 Task: Create in the project AgileDive and in the Backlog issue 'Create a new online platform for online personal finance courses with advanced budgeting and financial planning features' a child issue 'Big data model interpretability and transparency testing and reporting', and assign it to team member softage.4@softage.net. Create in the project AgileDive and in the Backlog issue 'Implement a new cloud-based contract management system for a company with advanced contract creation and tracking features' a child issue 'Kubernetes cluster network security remediation', and assign it to team member softage.1@softage.net
Action: Mouse scrolled (549, 768) with delta (0, 0)
Screenshot: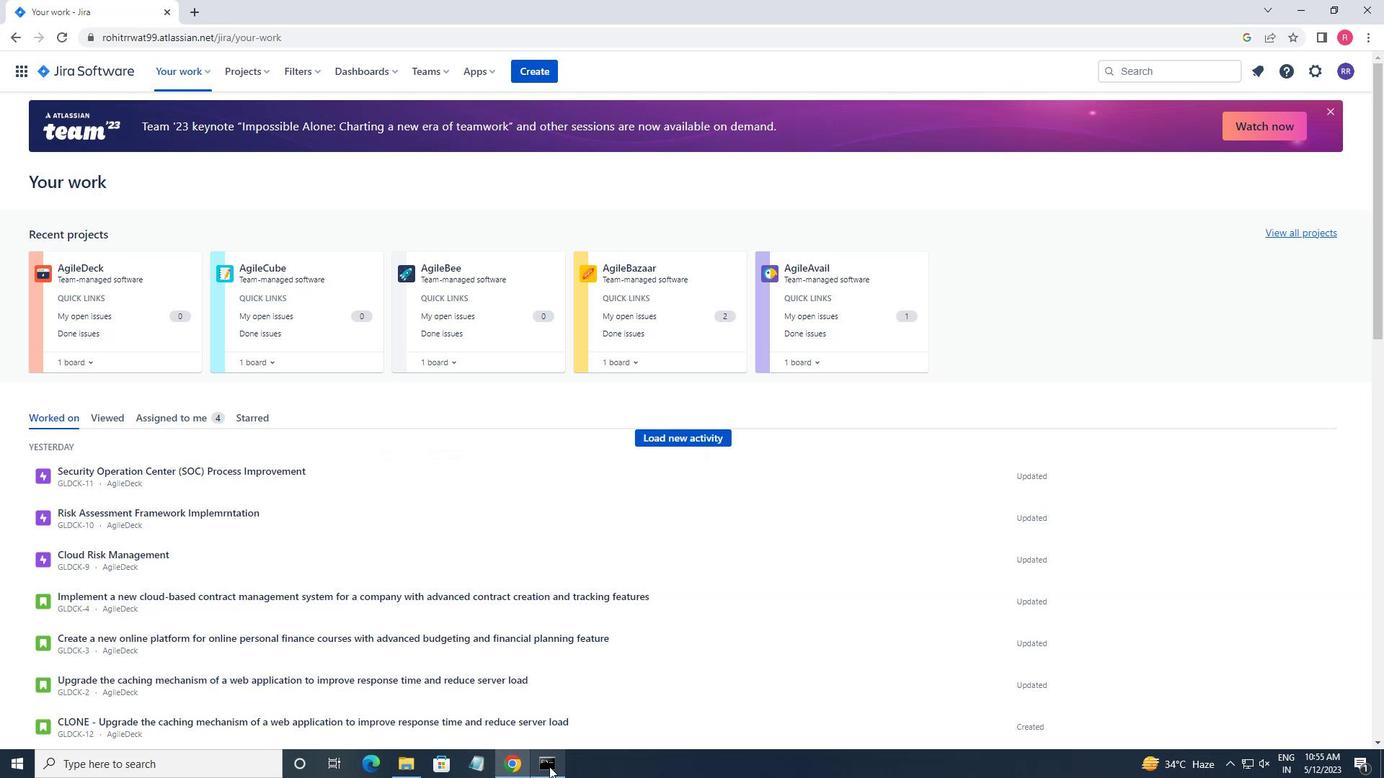 
Action: Mouse moved to (256, 75)
Screenshot: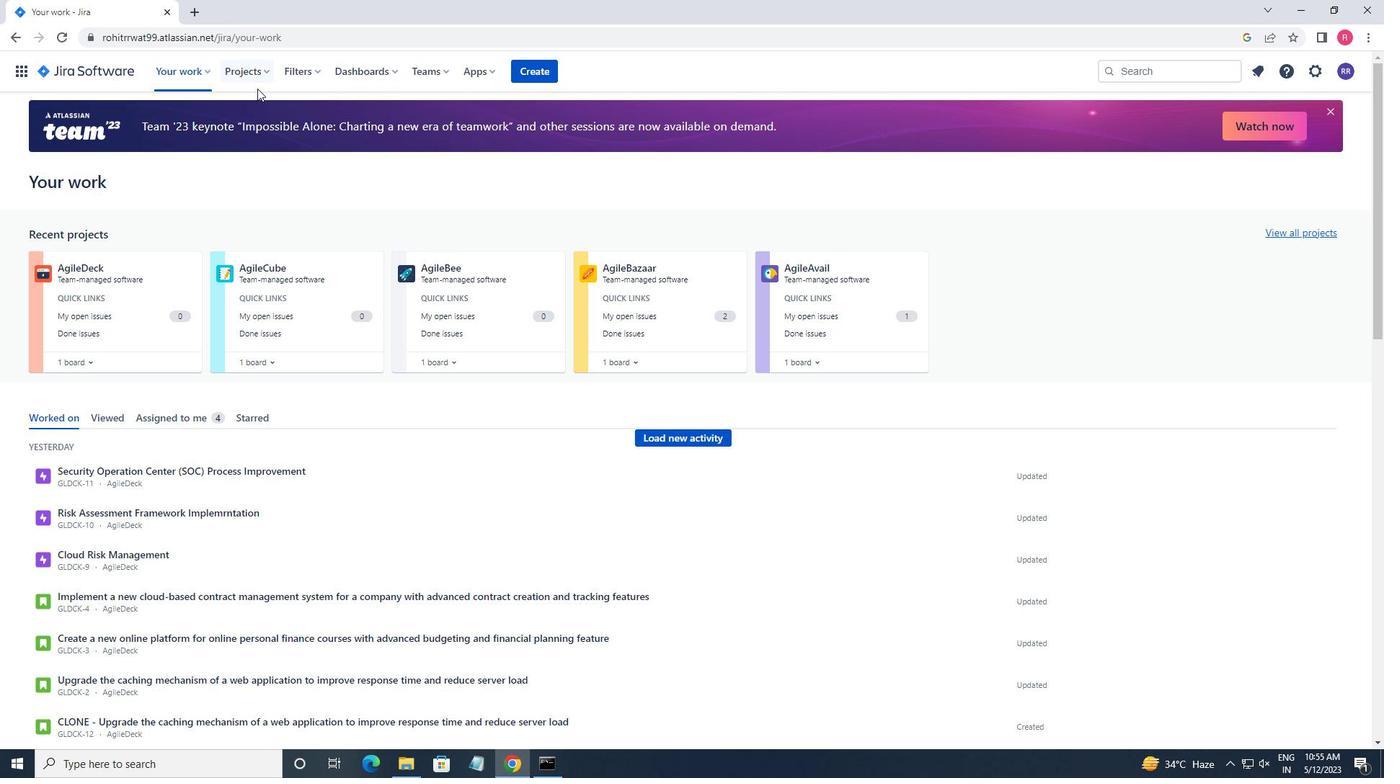 
Action: Mouse pressed left at (256, 75)
Screenshot: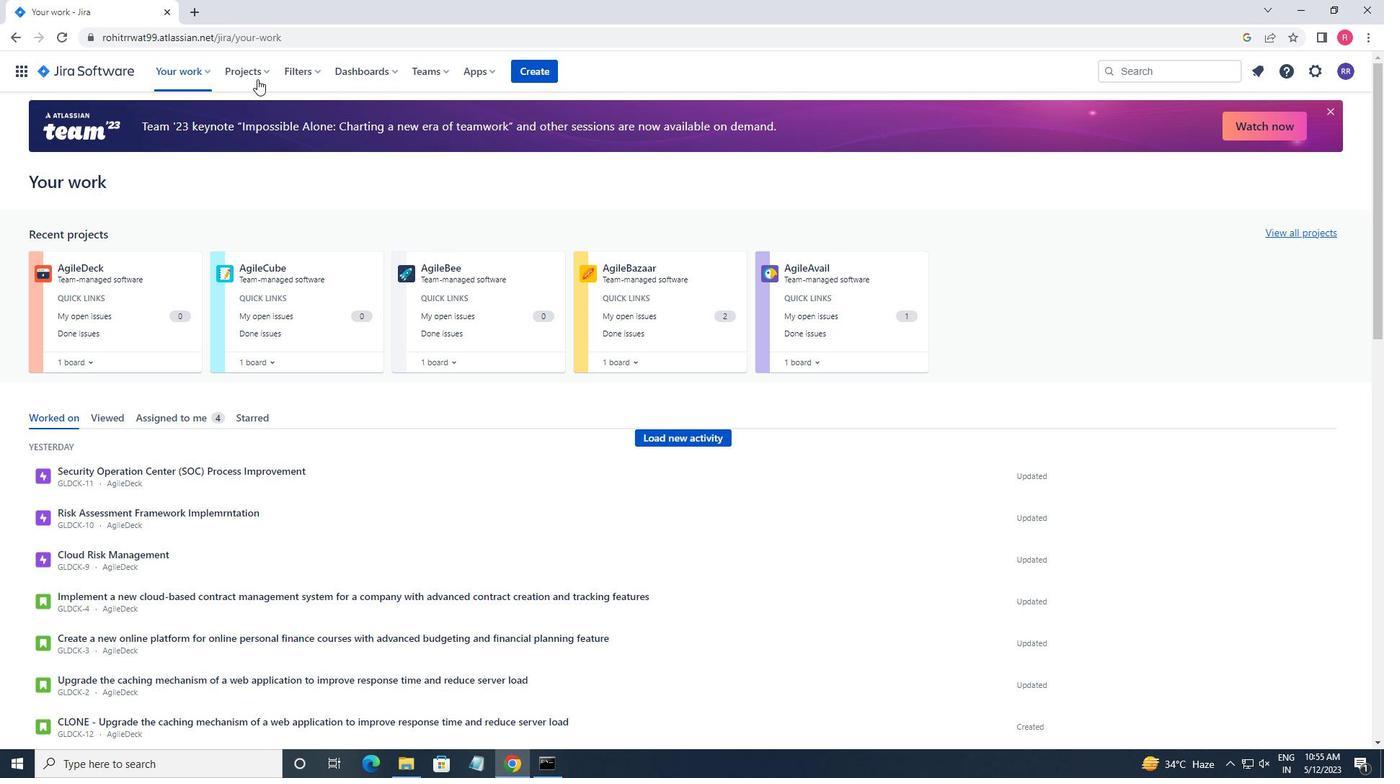 
Action: Mouse moved to (275, 142)
Screenshot: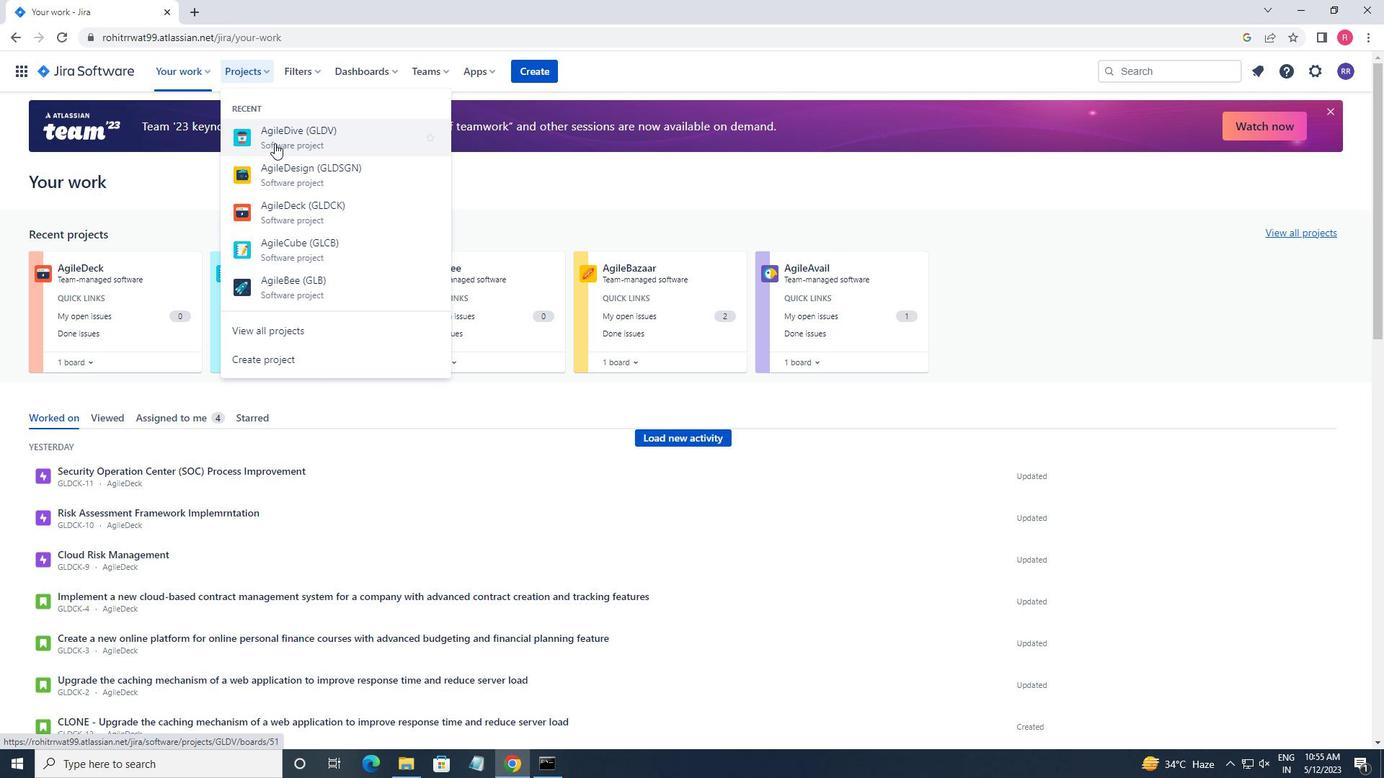 
Action: Mouse pressed left at (275, 142)
Screenshot: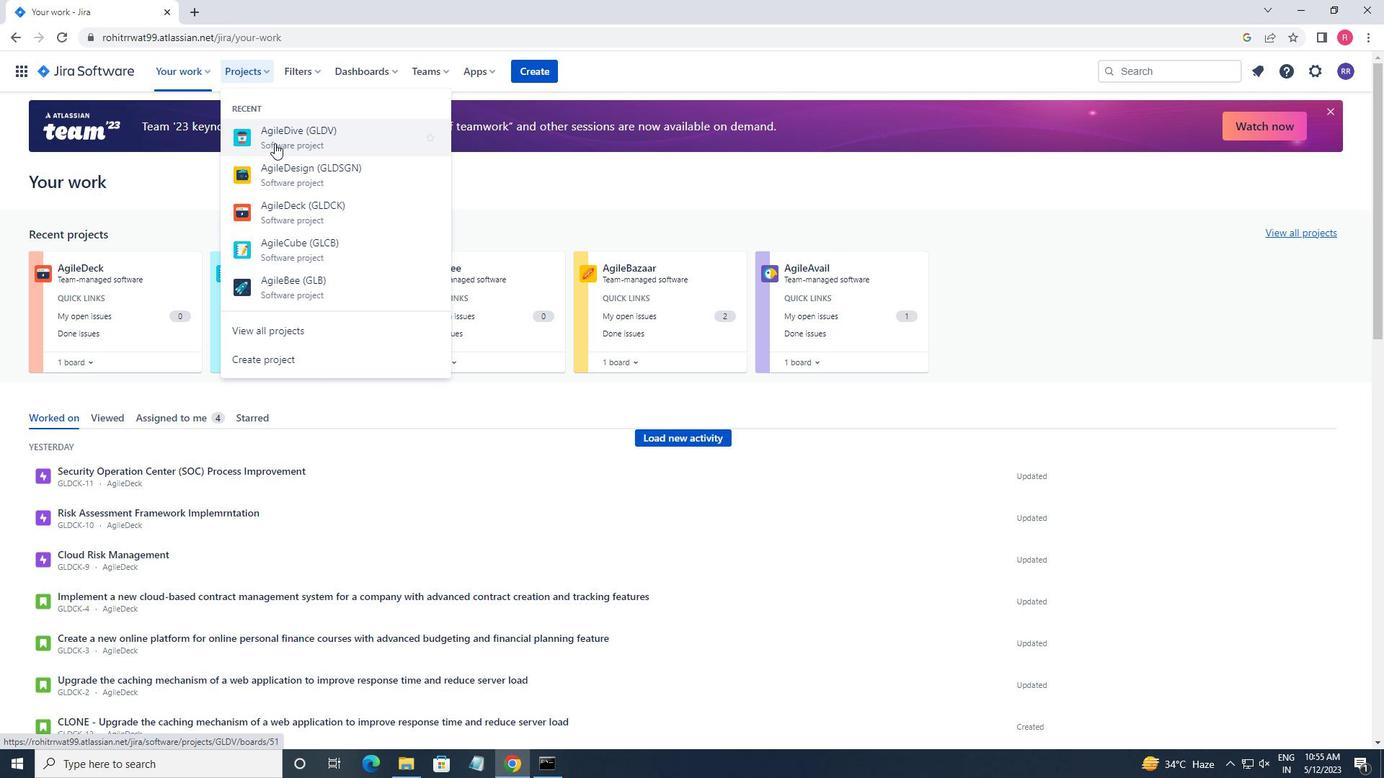 
Action: Mouse moved to (95, 222)
Screenshot: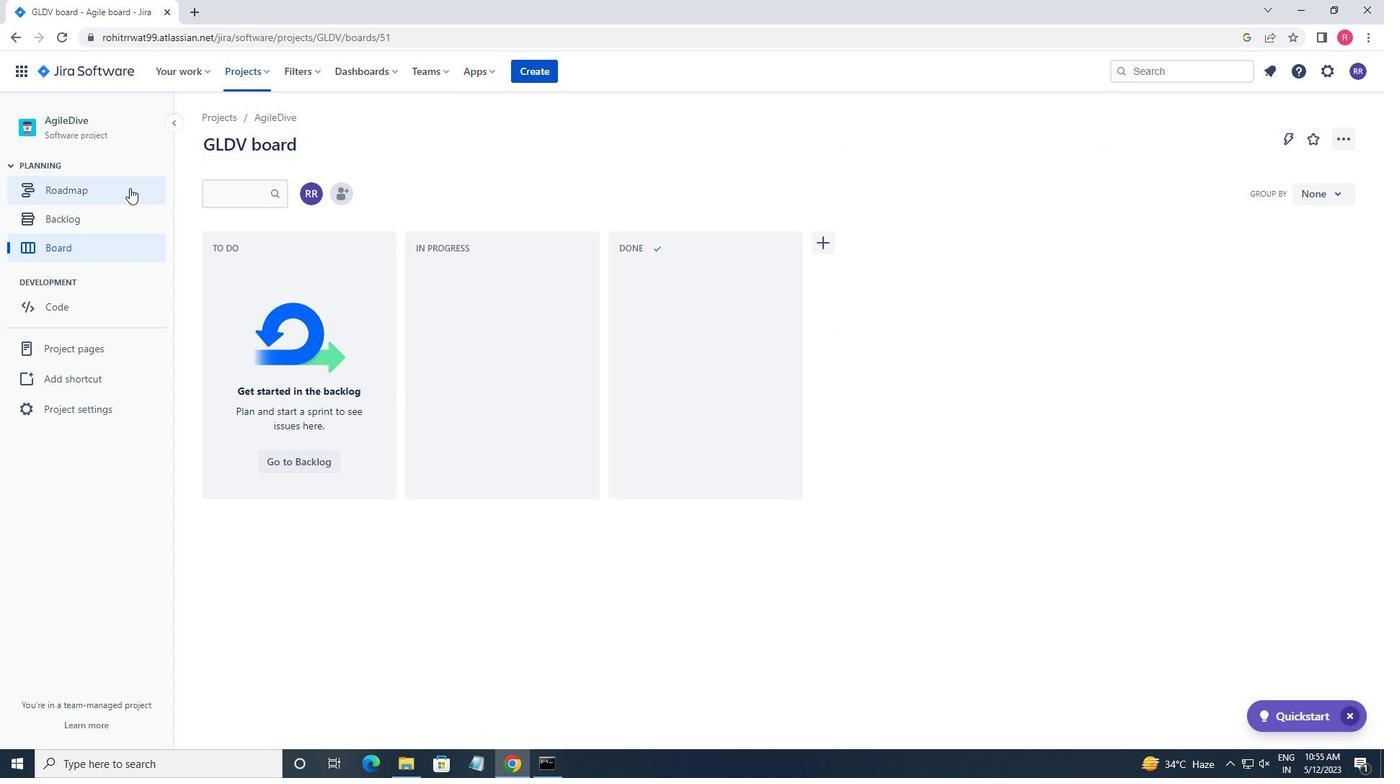 
Action: Mouse pressed left at (95, 222)
Screenshot: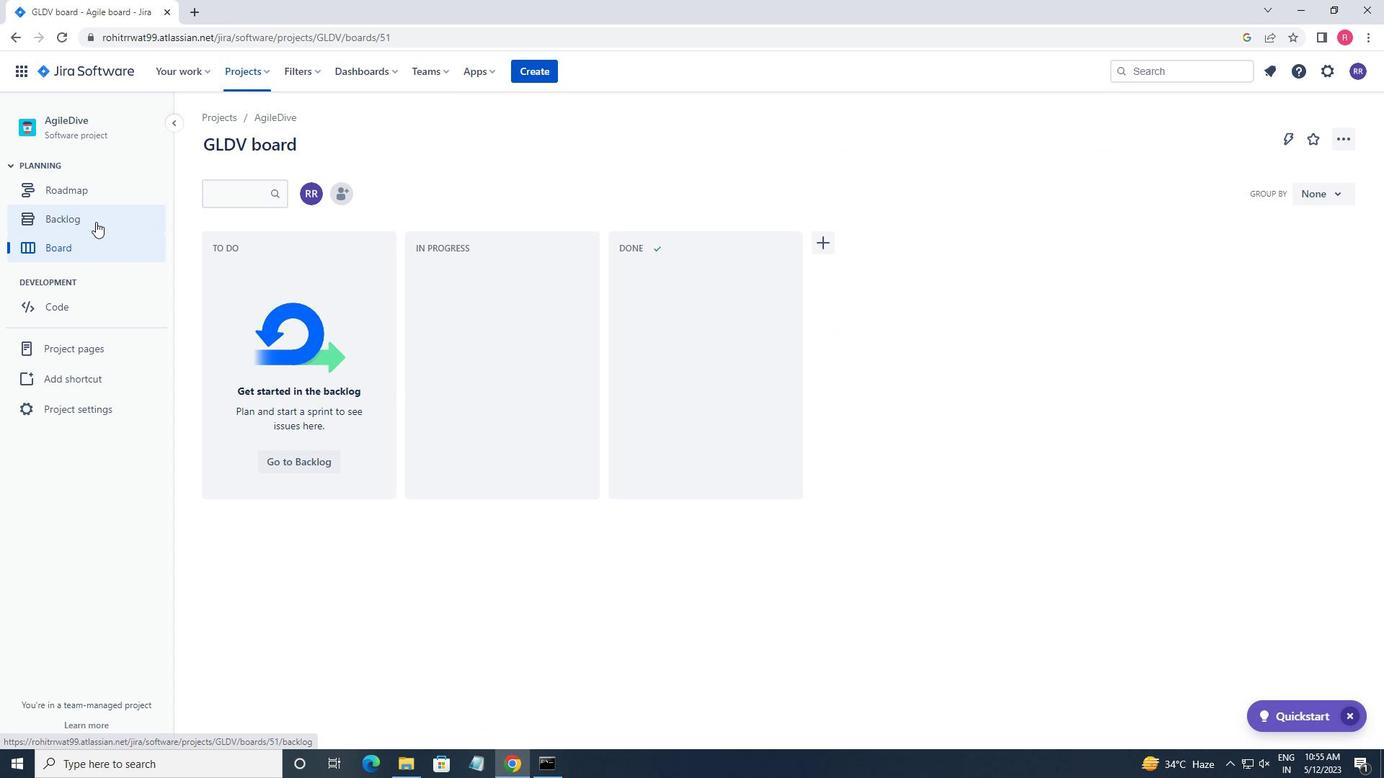 
Action: Mouse moved to (591, 450)
Screenshot: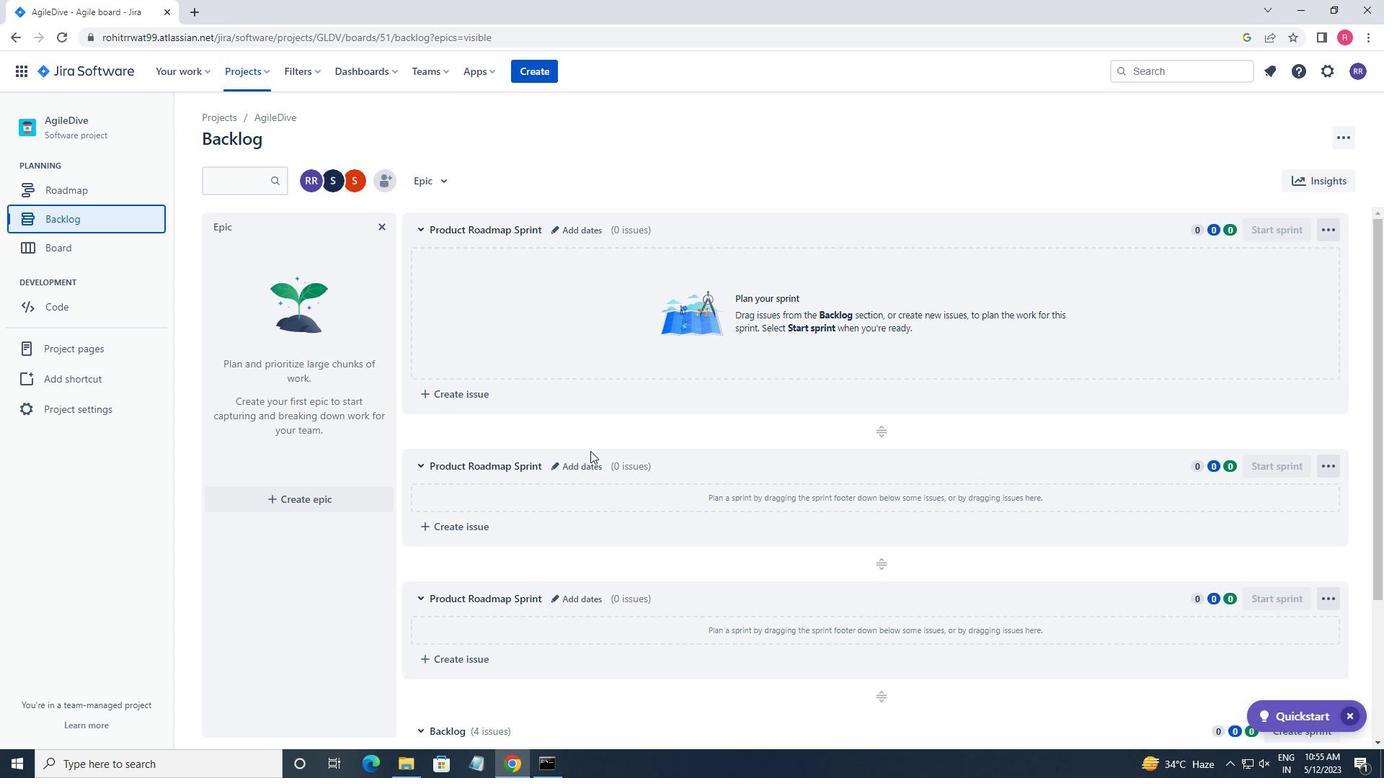 
Action: Mouse scrolled (591, 450) with delta (0, 0)
Screenshot: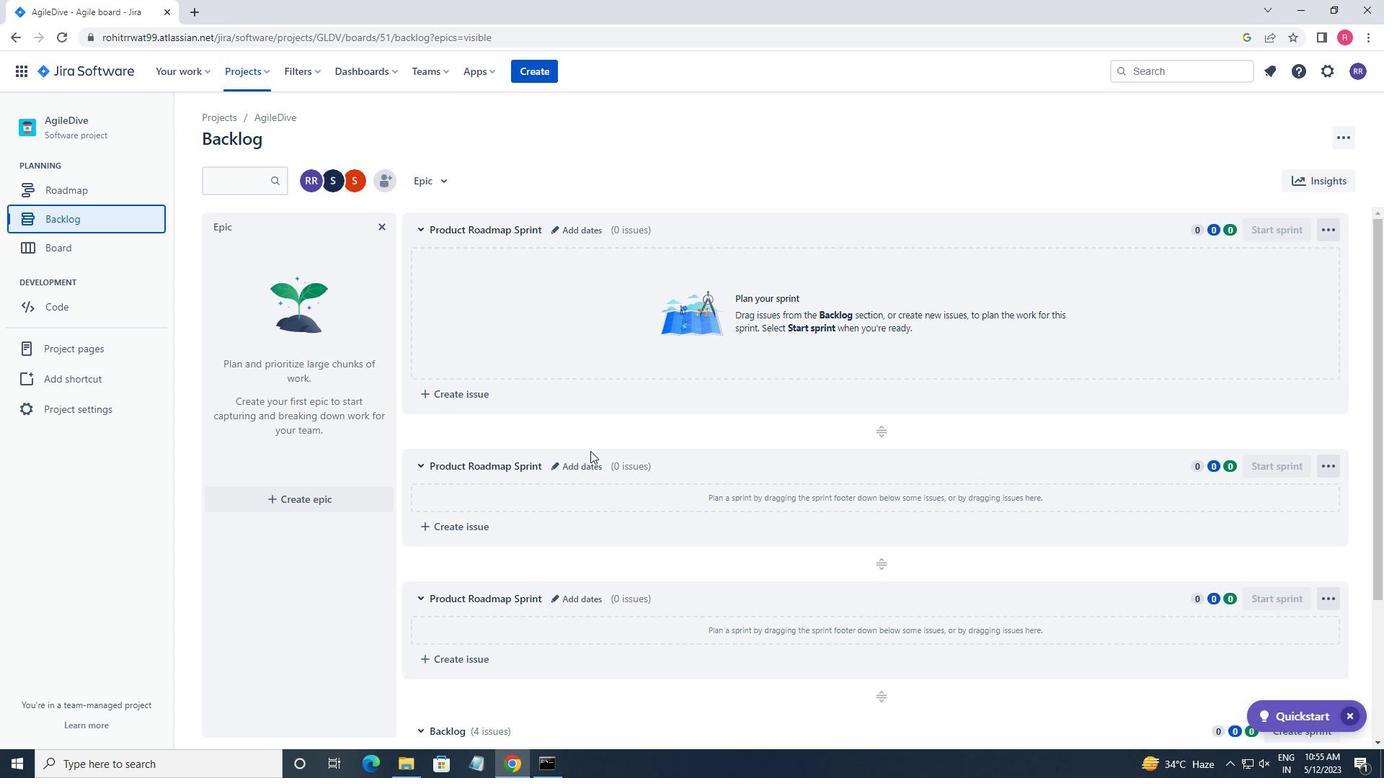 
Action: Mouse scrolled (591, 450) with delta (0, 0)
Screenshot: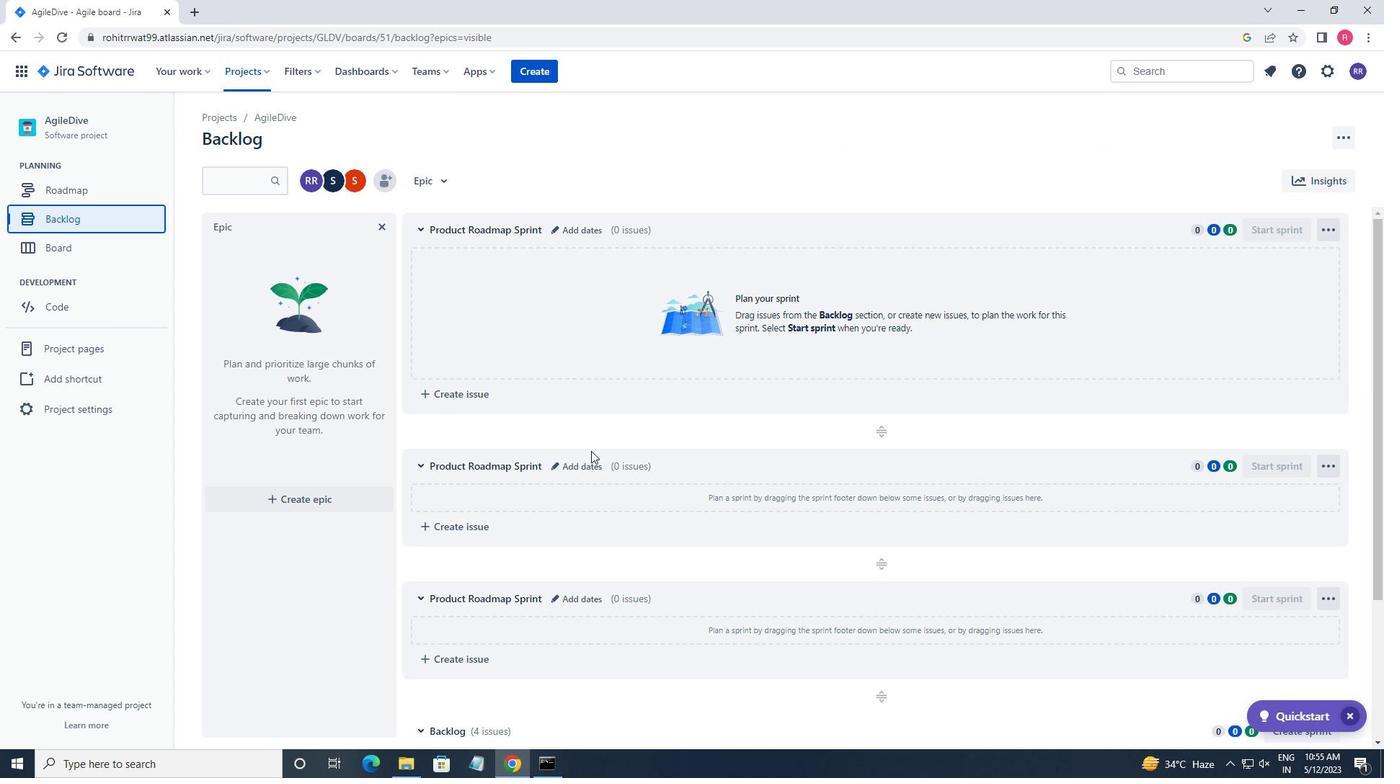 
Action: Mouse scrolled (591, 450) with delta (0, 0)
Screenshot: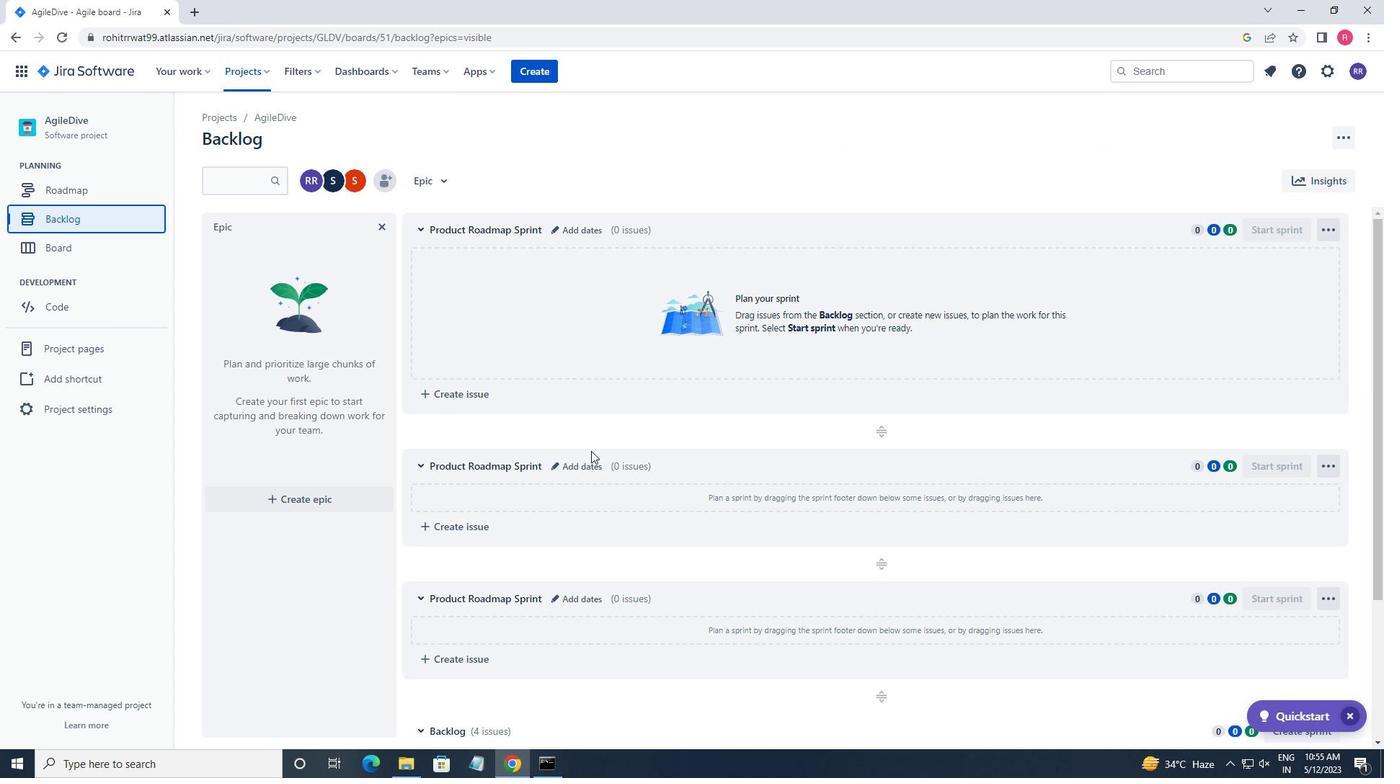 
Action: Mouse scrolled (591, 450) with delta (0, 0)
Screenshot: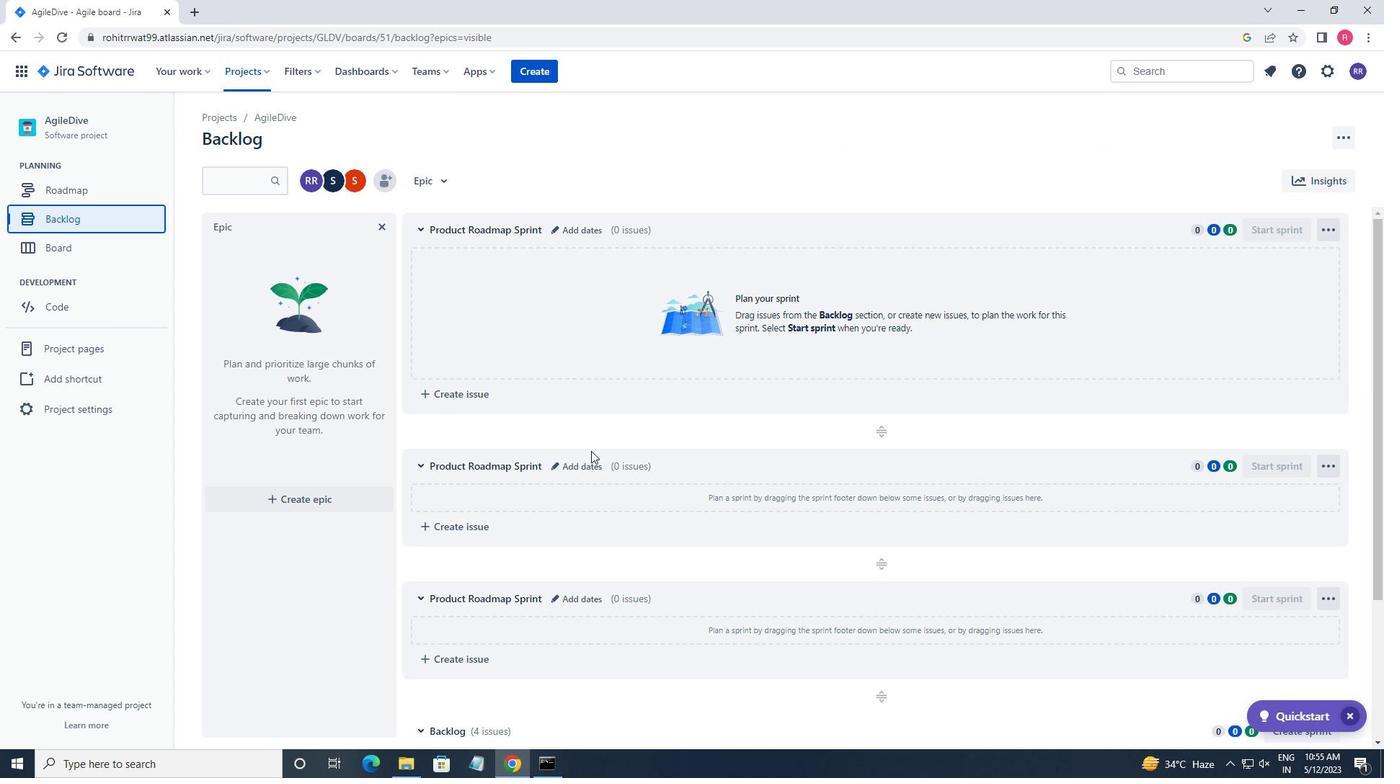
Action: Mouse scrolled (591, 450) with delta (0, 0)
Screenshot: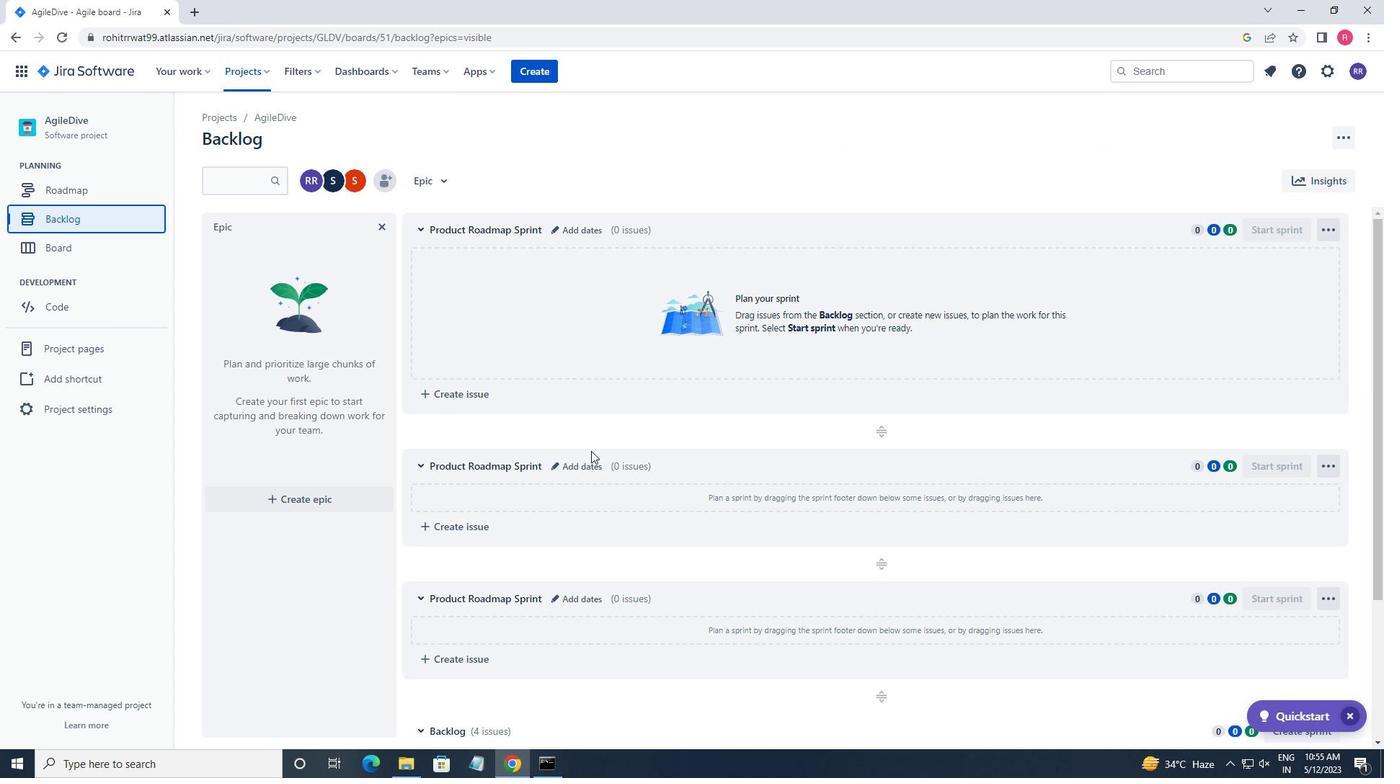 
Action: Mouse scrolled (591, 450) with delta (0, 0)
Screenshot: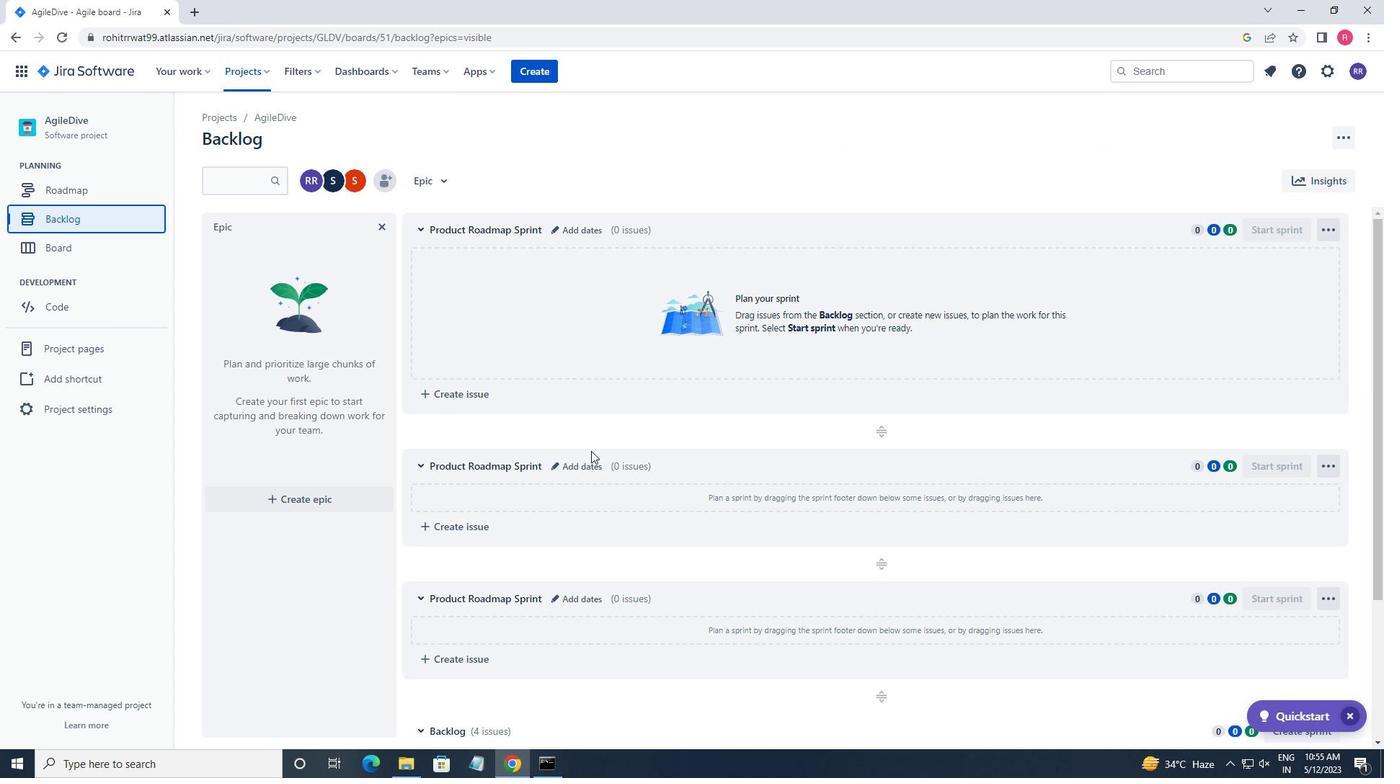 
Action: Mouse moved to (592, 450)
Screenshot: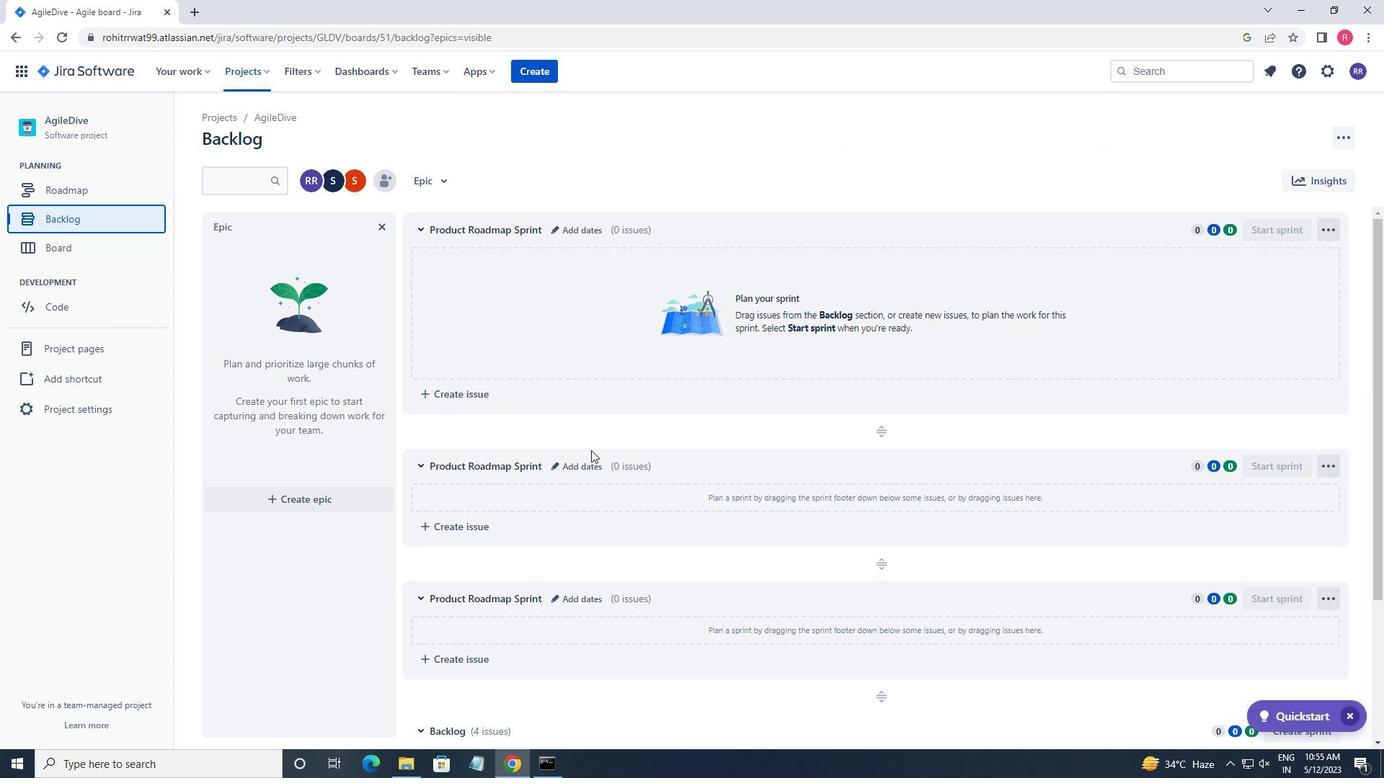 
Action: Mouse scrolled (592, 450) with delta (0, 0)
Screenshot: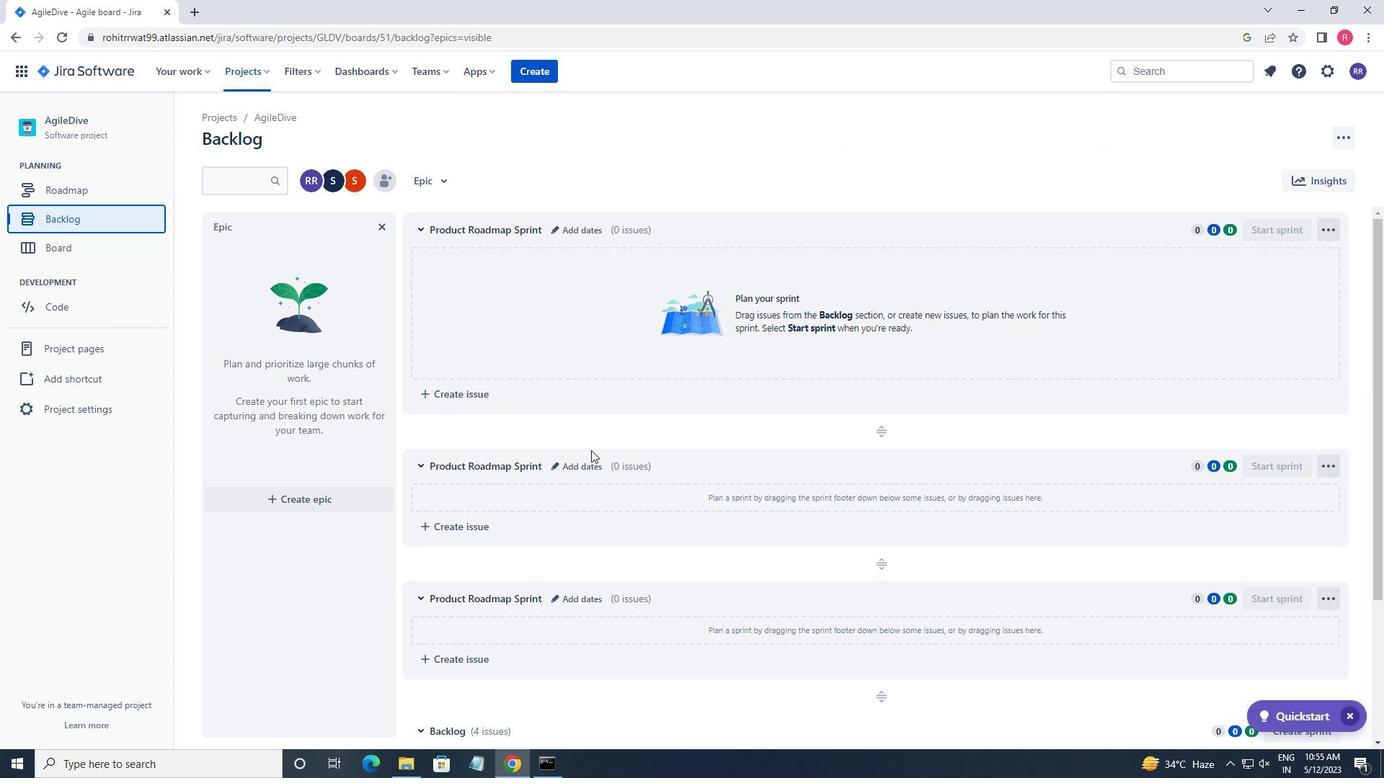 
Action: Mouse moved to (1115, 569)
Screenshot: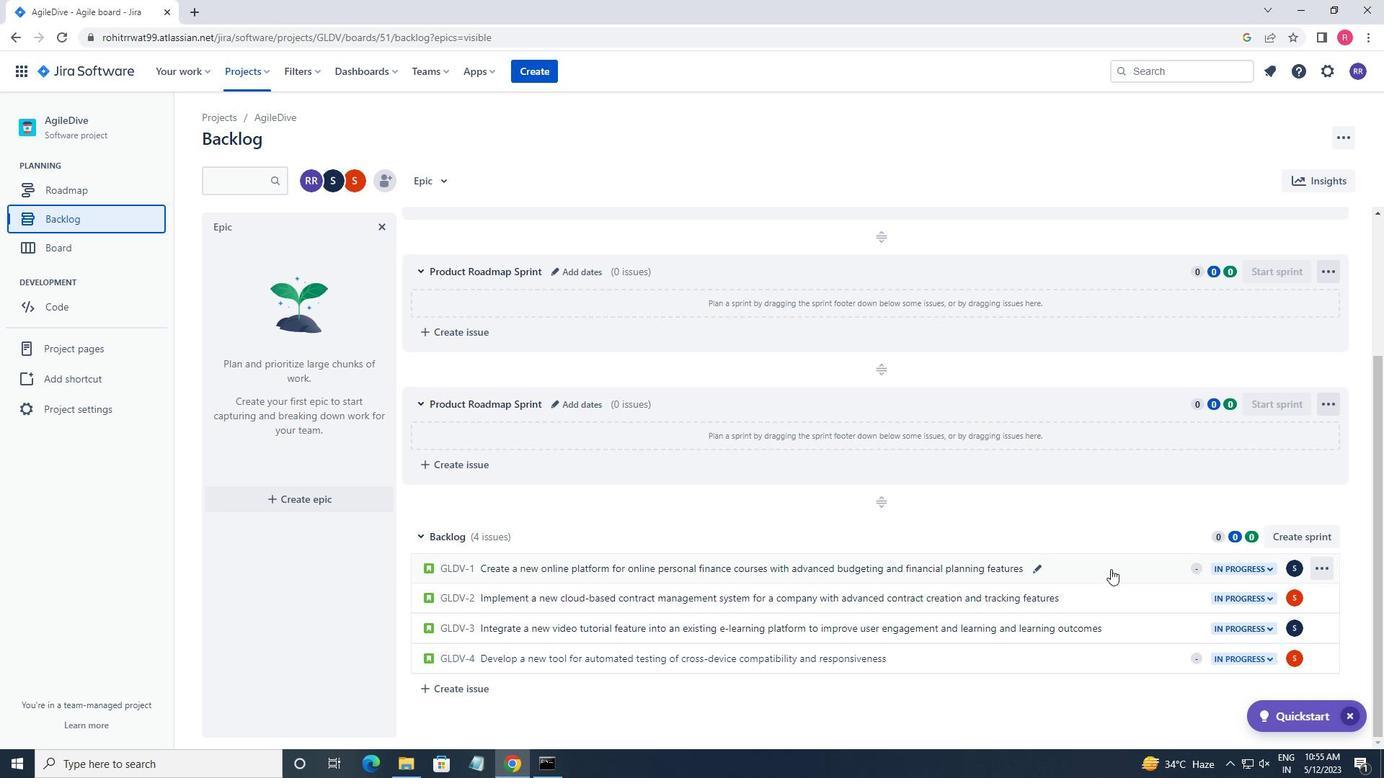 
Action: Mouse pressed left at (1115, 569)
Screenshot: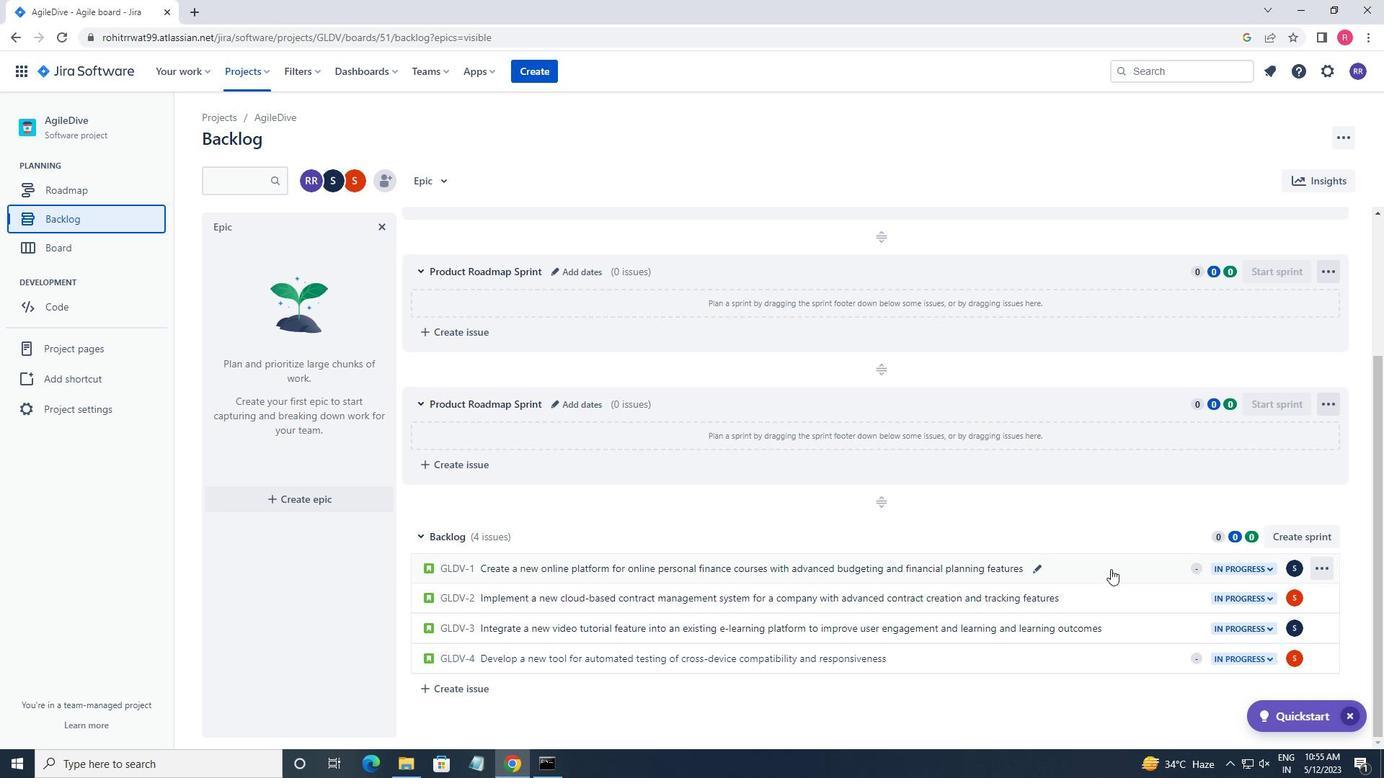 
Action: Mouse moved to (1133, 346)
Screenshot: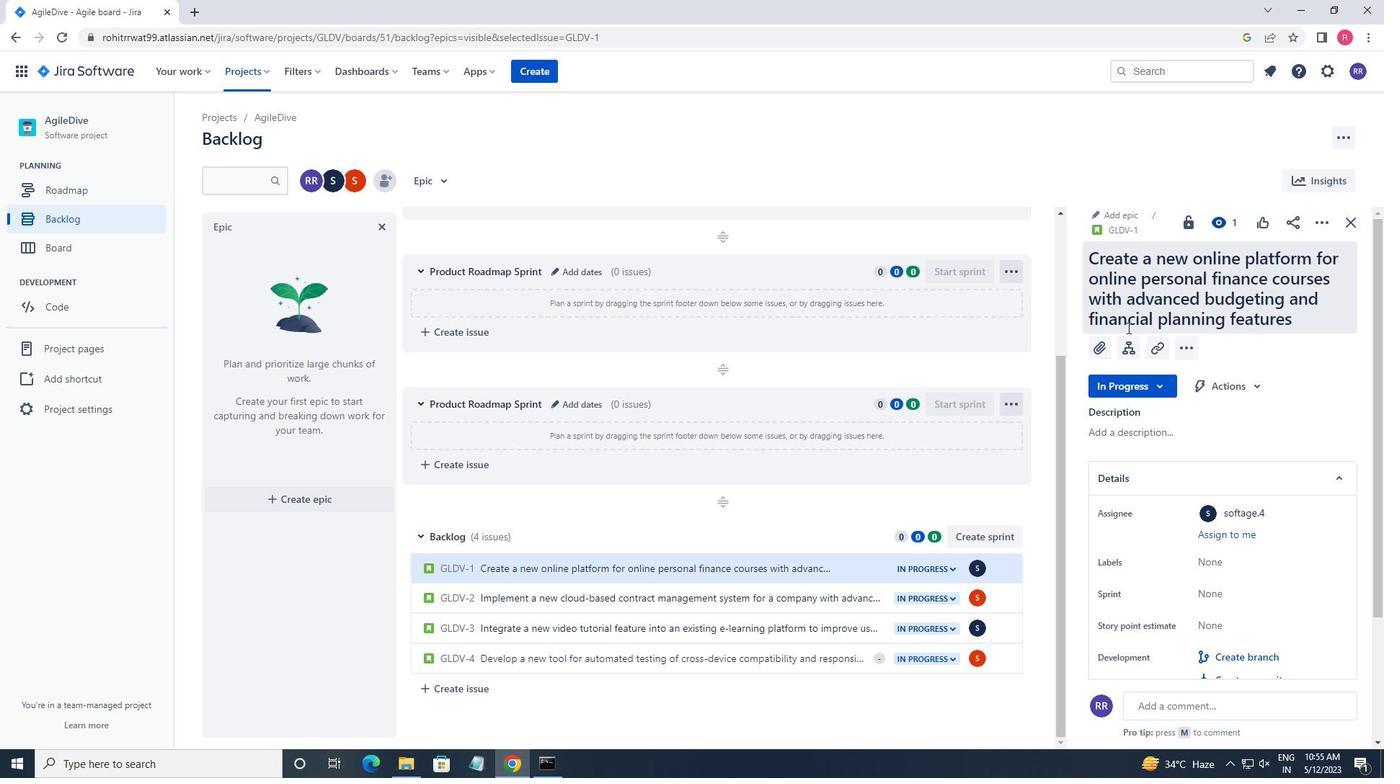 
Action: Mouse pressed left at (1133, 346)
Screenshot: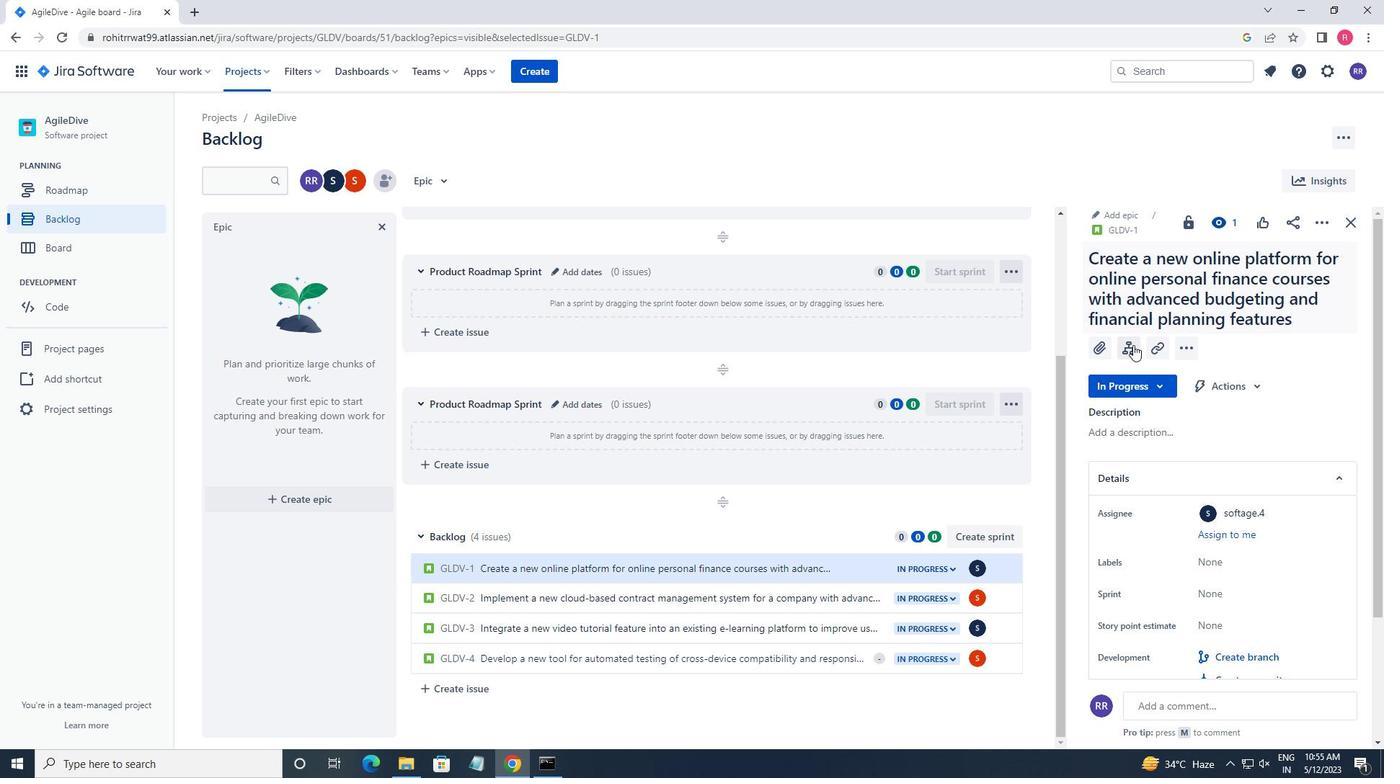 
Action: Key pressed <Key.shift>BIG<Key.space>DATA<Key.space>MODEK<Key.backspace>L<Key.space>INTERPRETABIL<Key.backspace><Key.backspace><Key.backspace><Key.backspace><Key.backspace><Key.backspace><Key.backspace><Key.backspace><Key.backspace>RPRETABILITY<Key.space>AND<Key.space>TRANSPARENCY<Key.space>TESTINH<Key.backspace>G<Key.space>AND<Key.space>REPORTING<Key.enter>
Screenshot: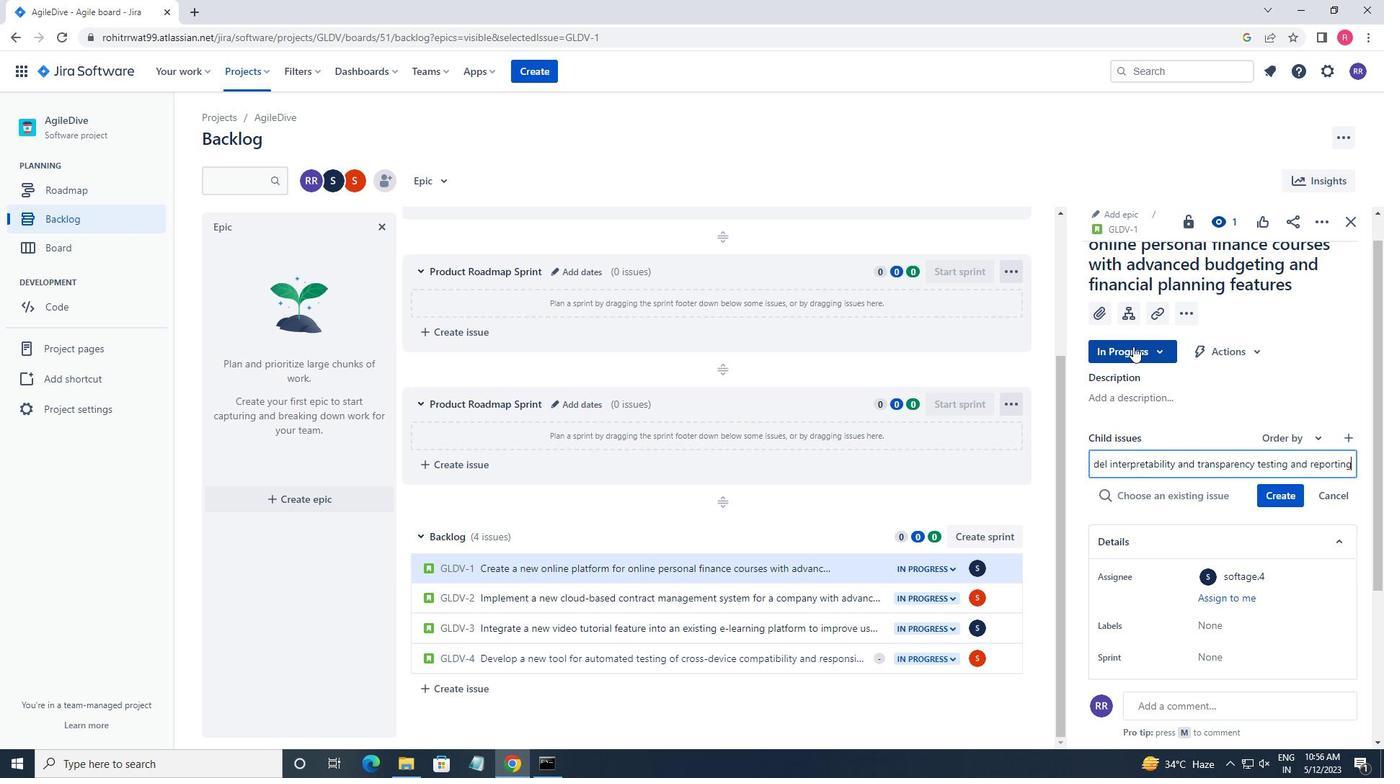 
Action: Mouse moved to (1300, 476)
Screenshot: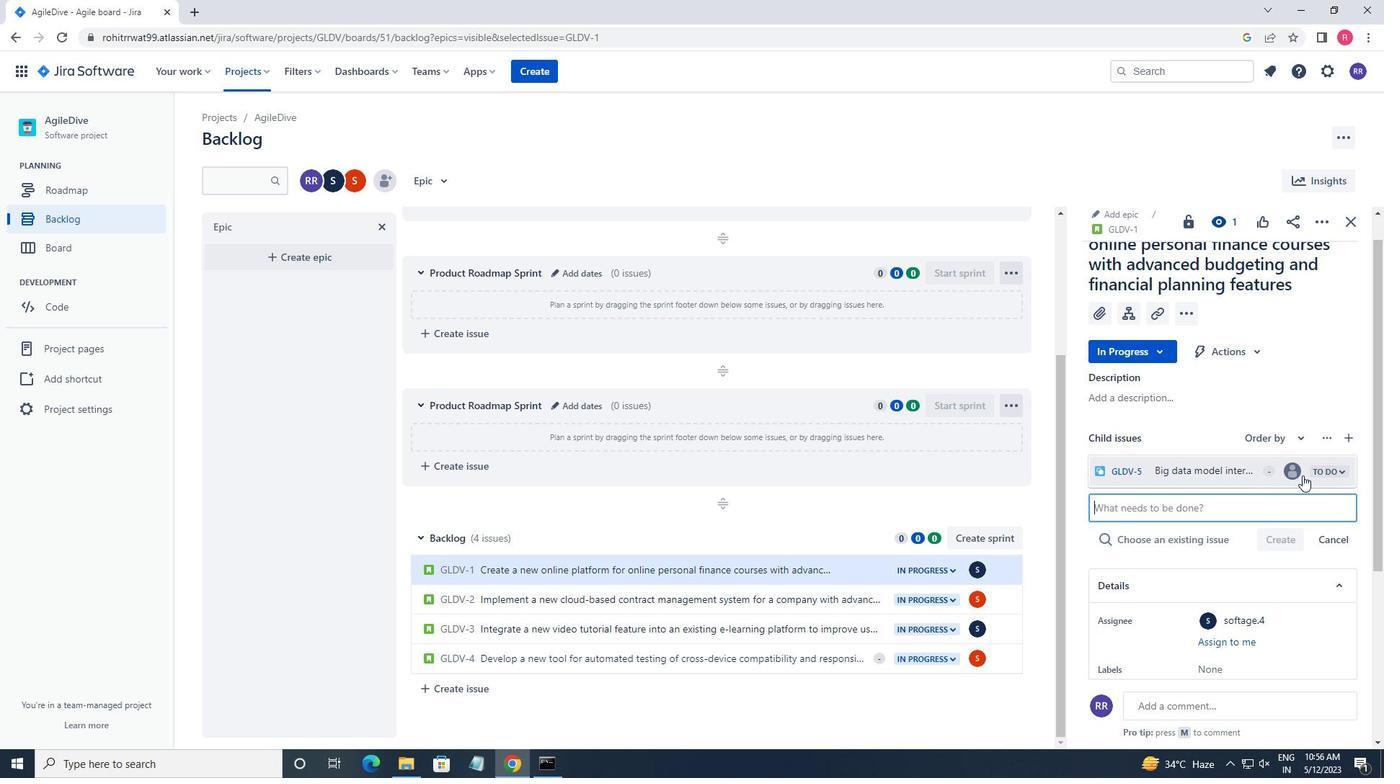 
Action: Mouse pressed left at (1300, 476)
Screenshot: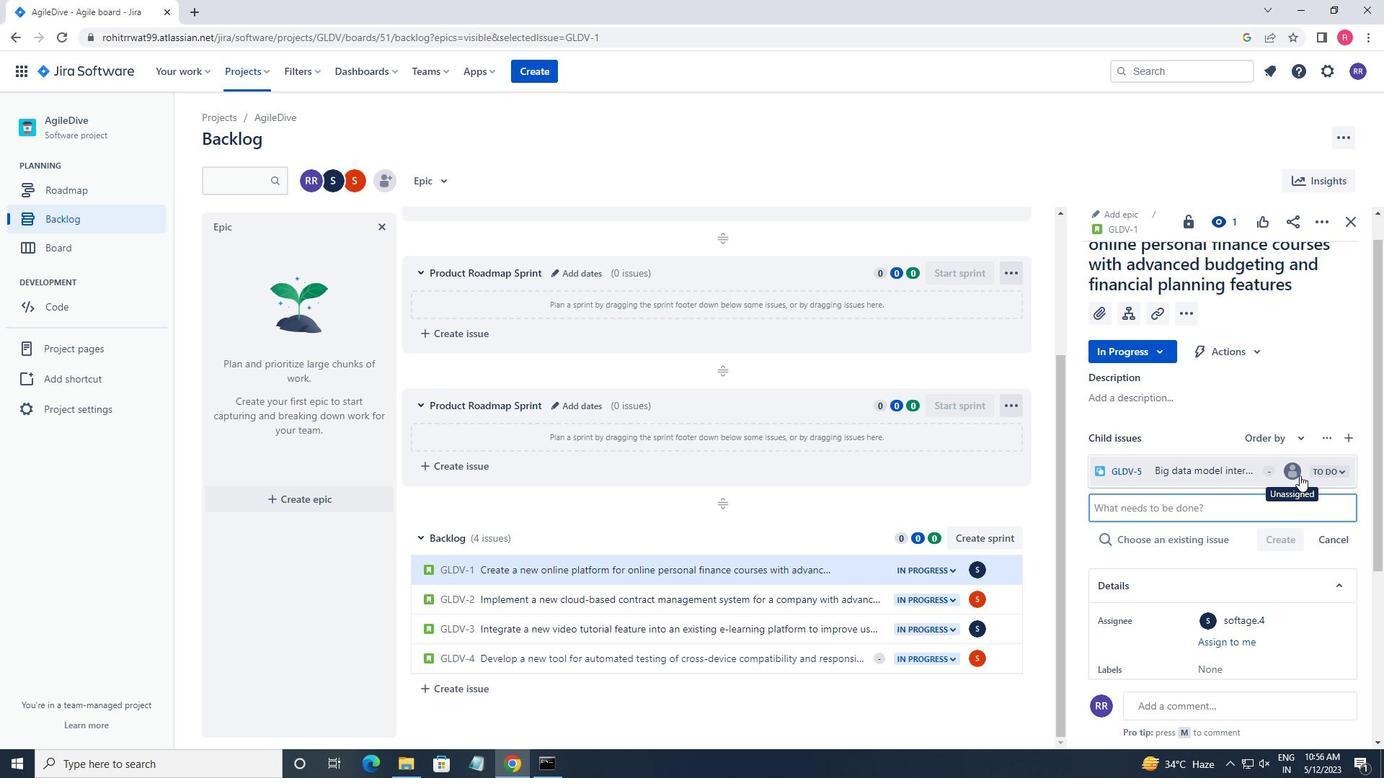 
Action: Key pressed SOFTAGE.4
Screenshot: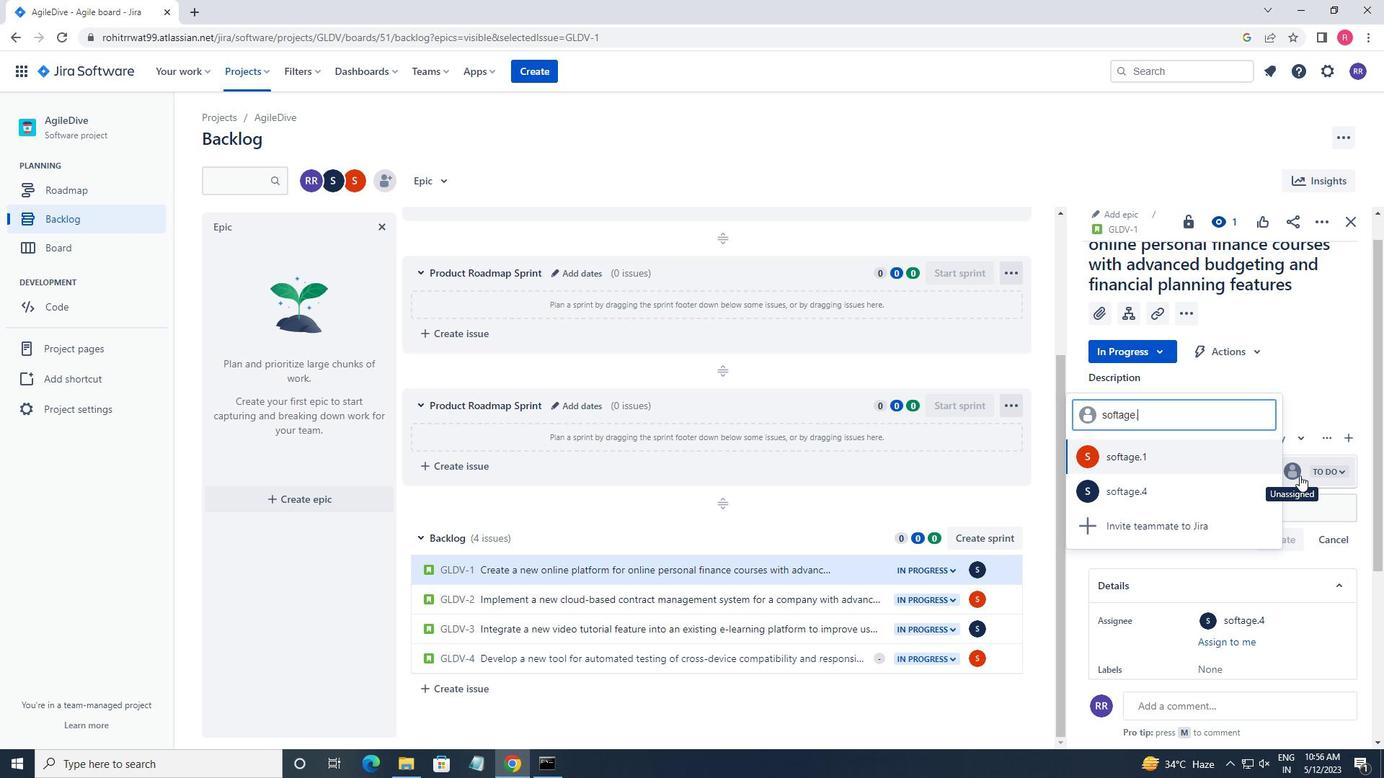 
Action: Mouse moved to (1169, 461)
Screenshot: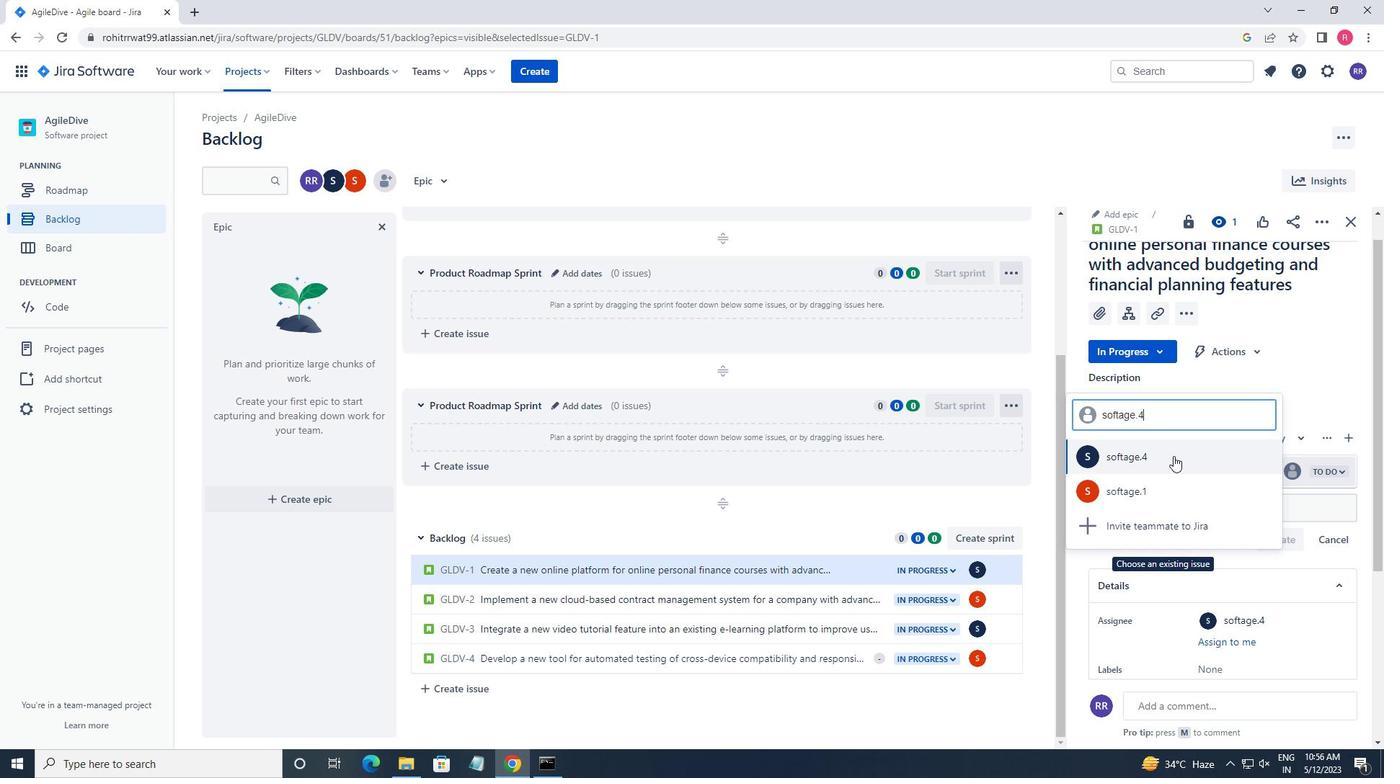 
Action: Mouse pressed left at (1169, 461)
Screenshot: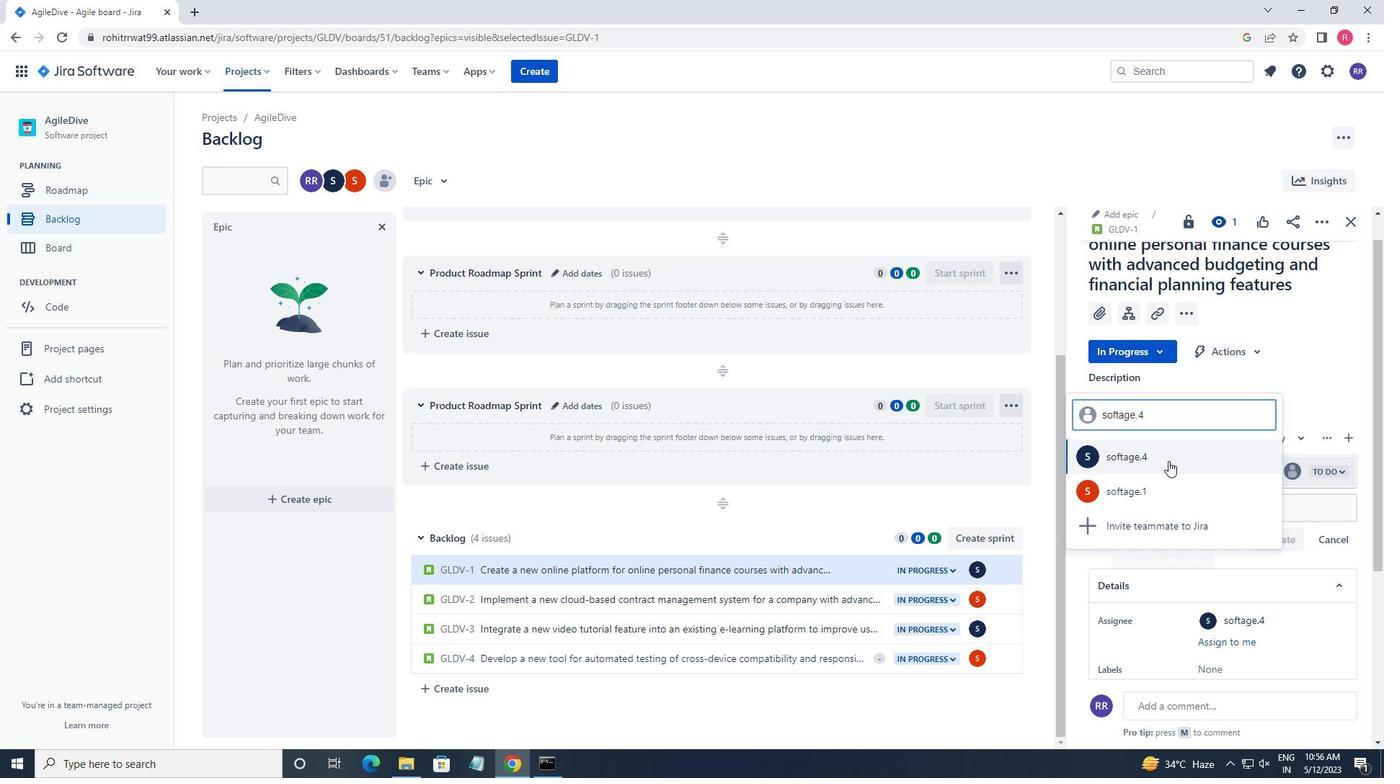 
Action: Mouse moved to (866, 608)
Screenshot: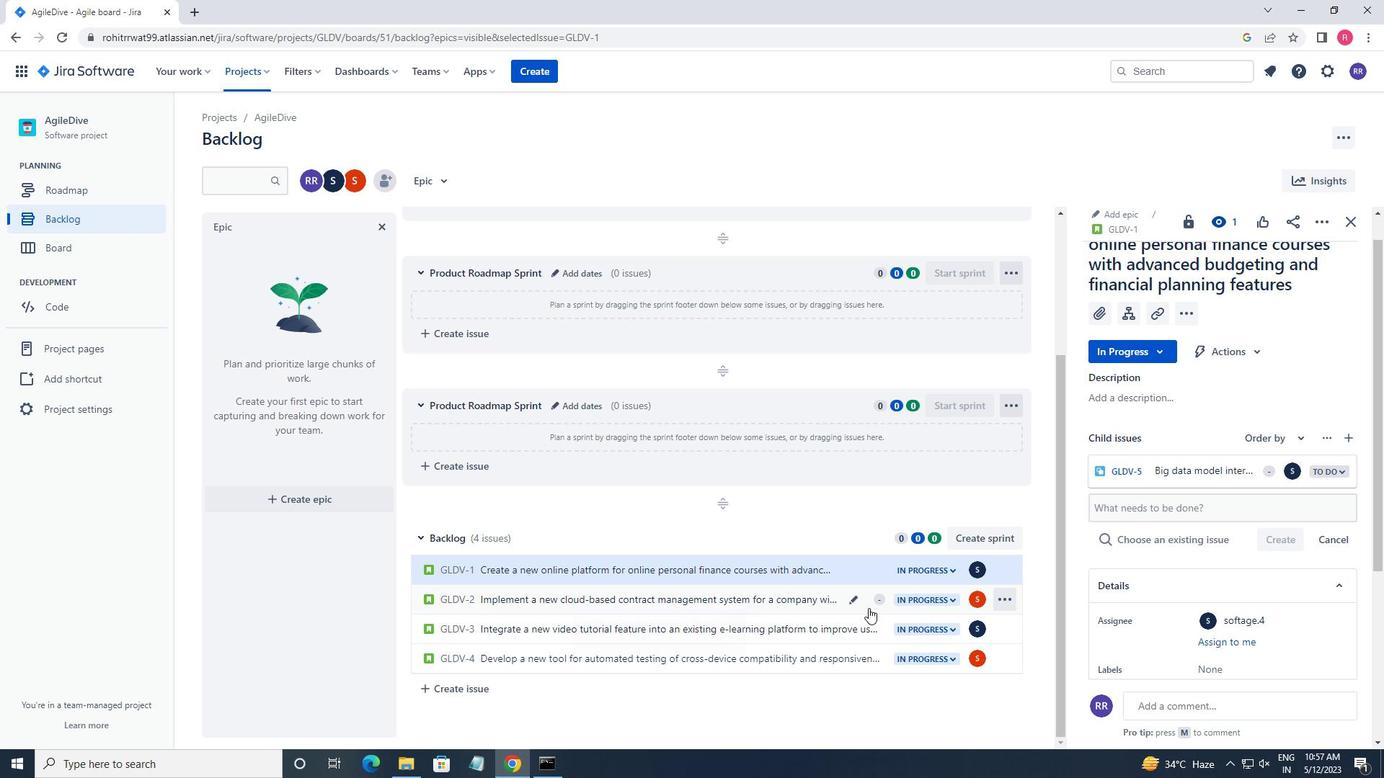 
Action: Mouse pressed left at (866, 608)
Screenshot: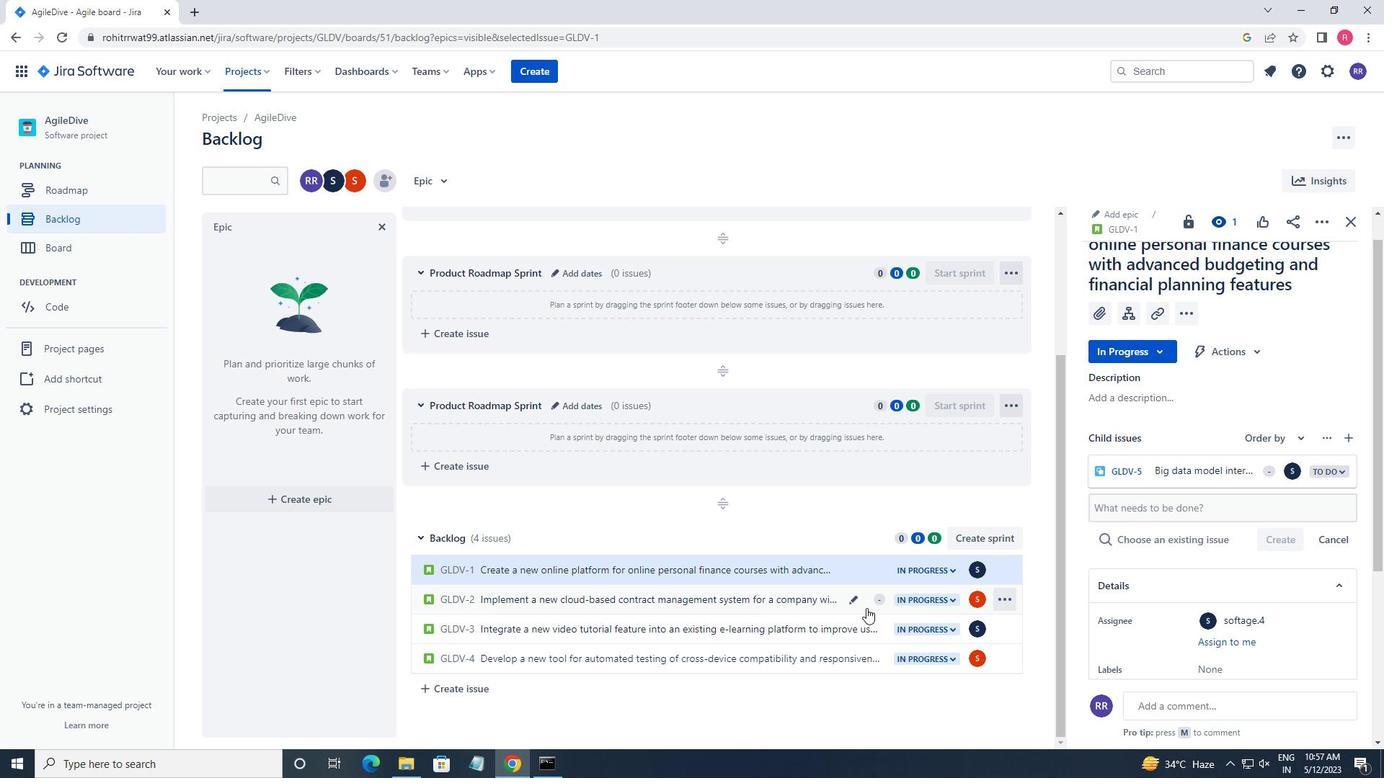 
Action: Mouse moved to (1136, 349)
Screenshot: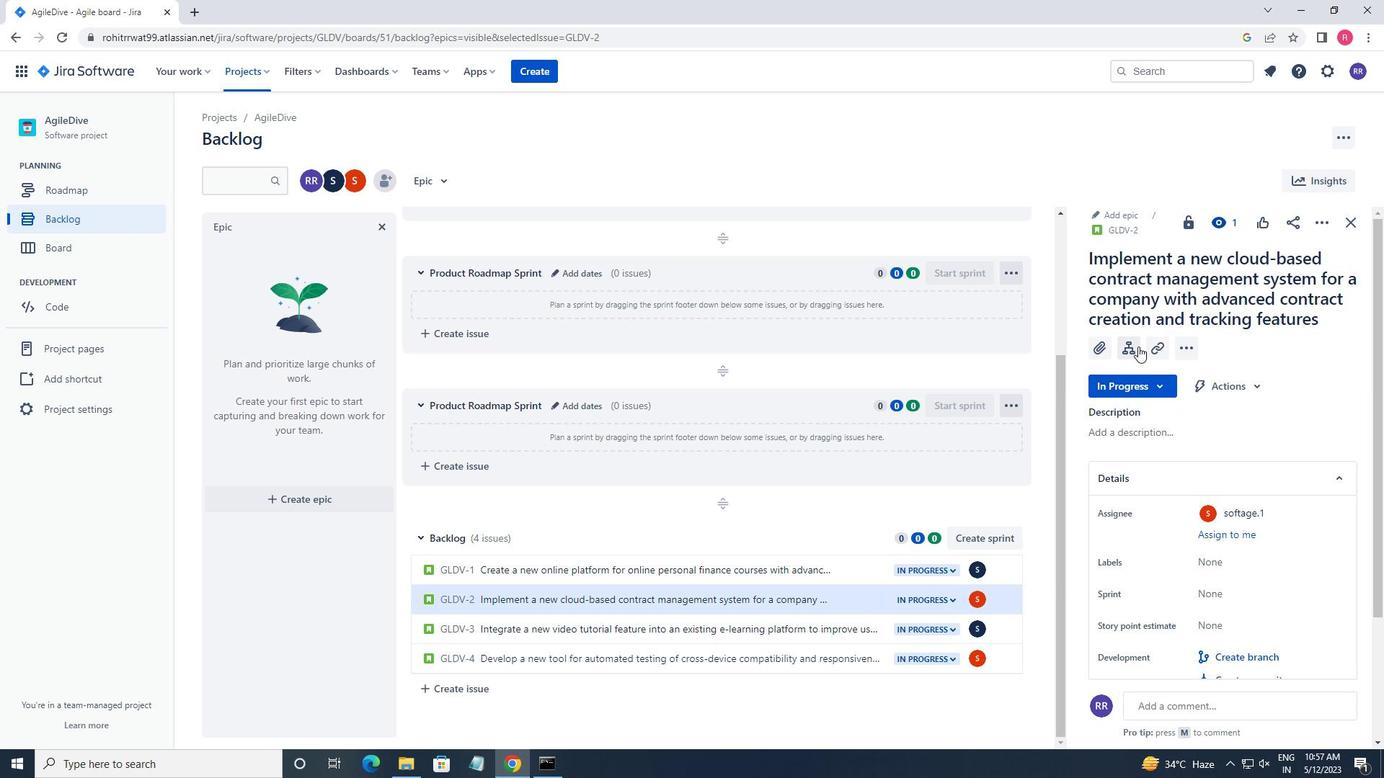 
Action: Mouse pressed left at (1136, 349)
Screenshot: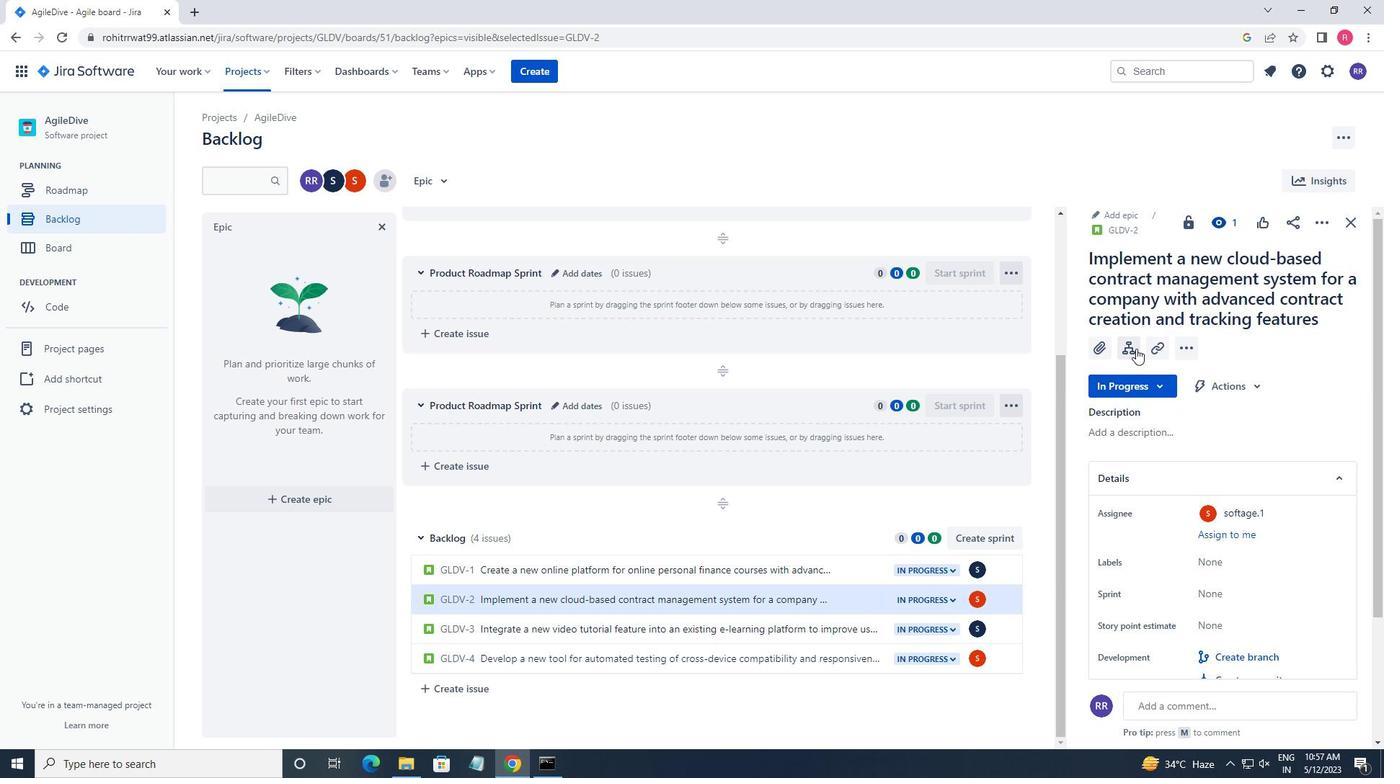 
Action: Key pressed <Key.shift_r>KUBERNETES<Key.space>CLUSTER<Key.space>NETWORK<Key.space>SECUARTIY<Key.space><Key.backspace><Key.backspace><Key.backspace><Key.backspace><Key.backspace><Key.backspace><Key.backspace>URITY<Key.space>REMEDIATION<Key.enter>
Screenshot: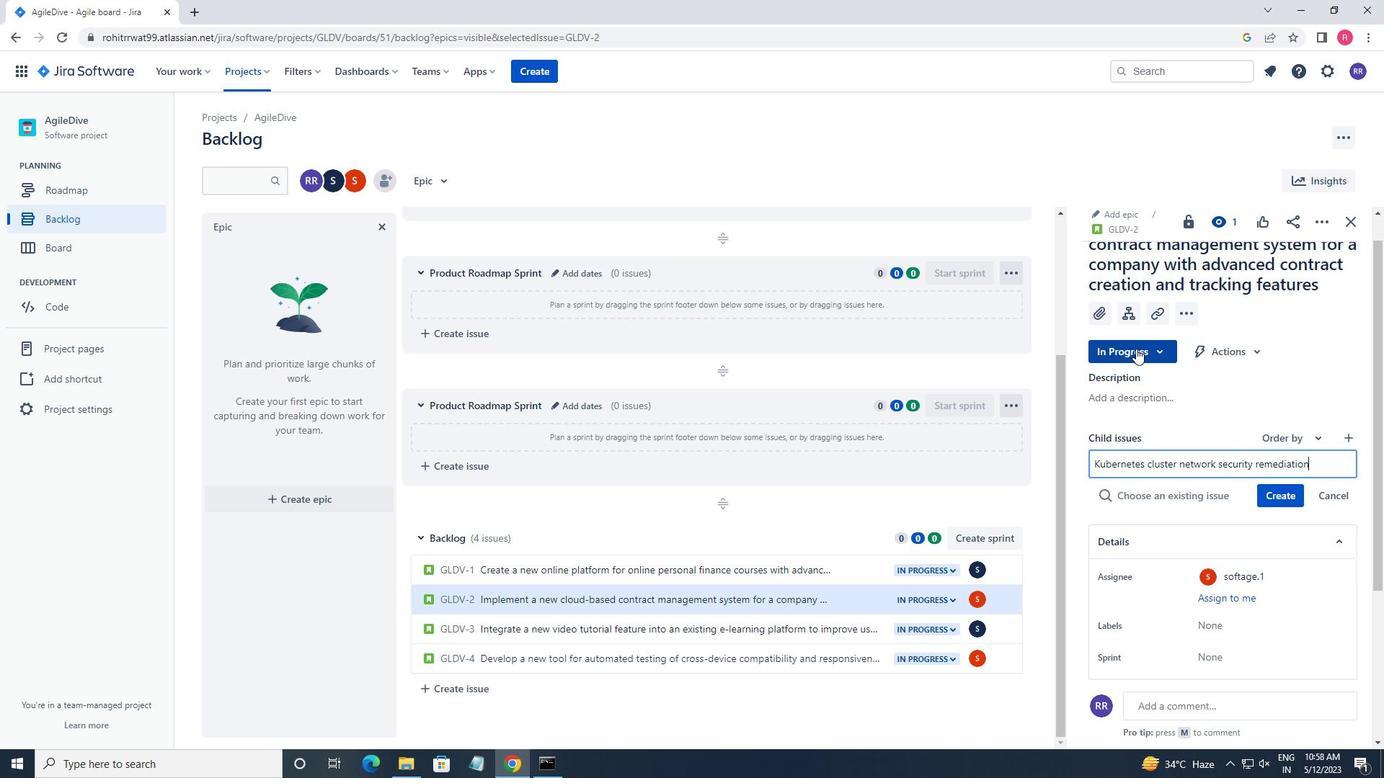 
Action: Mouse moved to (1288, 473)
Screenshot: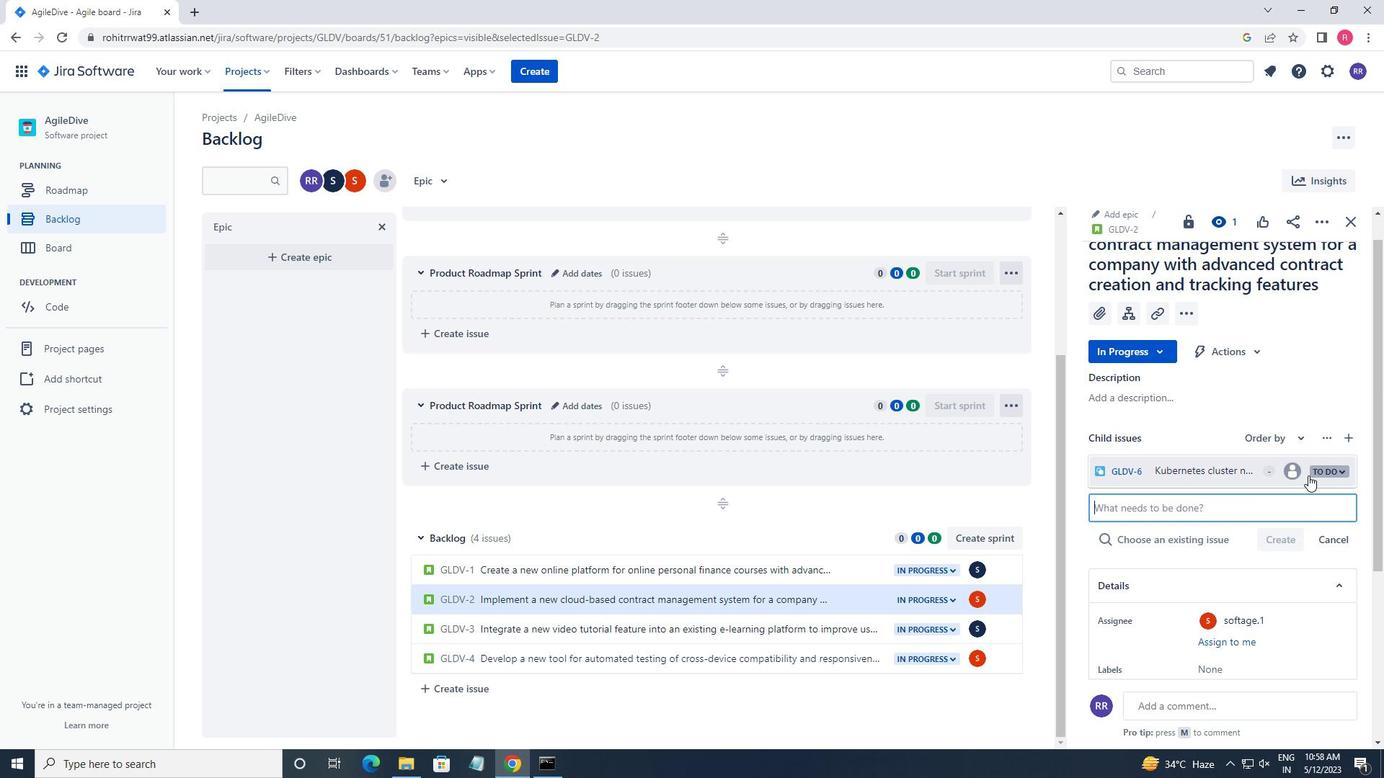
Action: Mouse pressed left at (1288, 473)
Screenshot: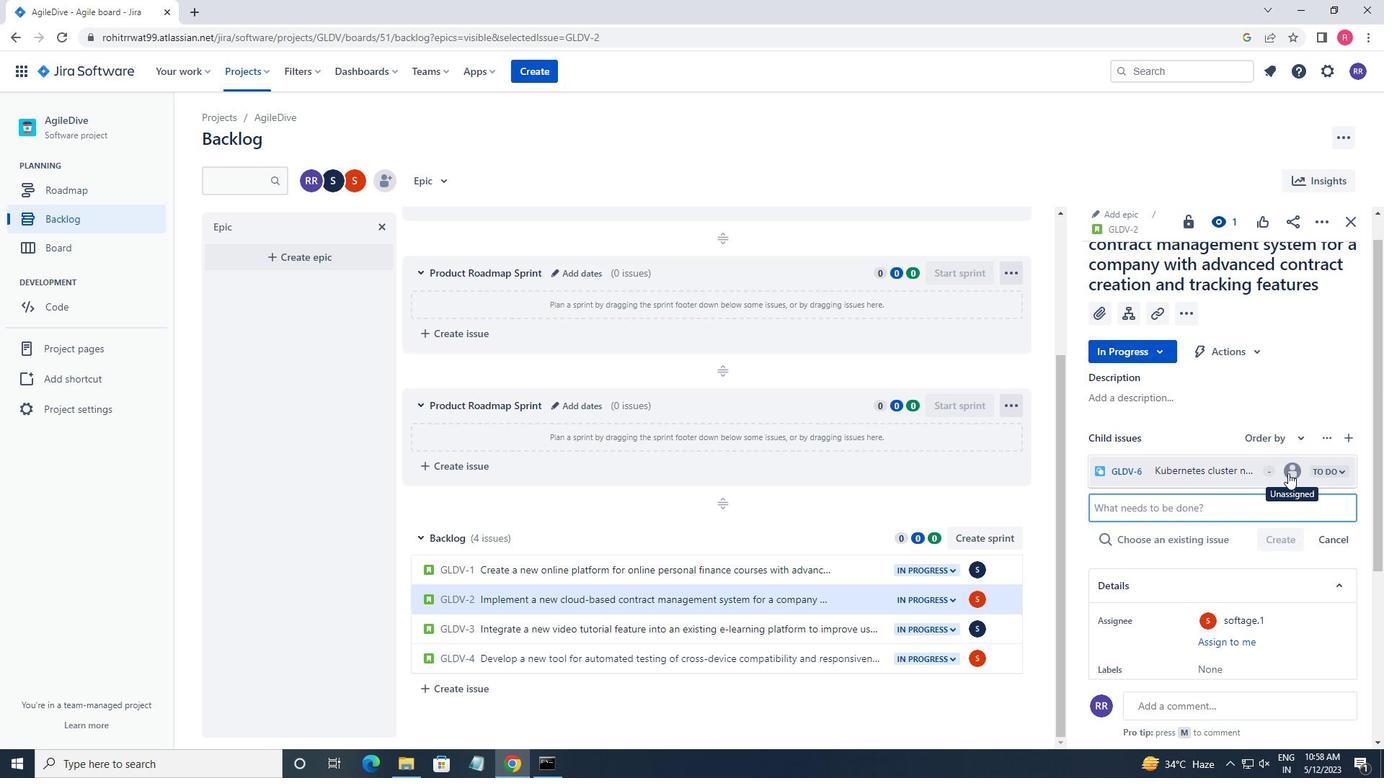 
Action: Key pressed SOFTAGE.1
Screenshot: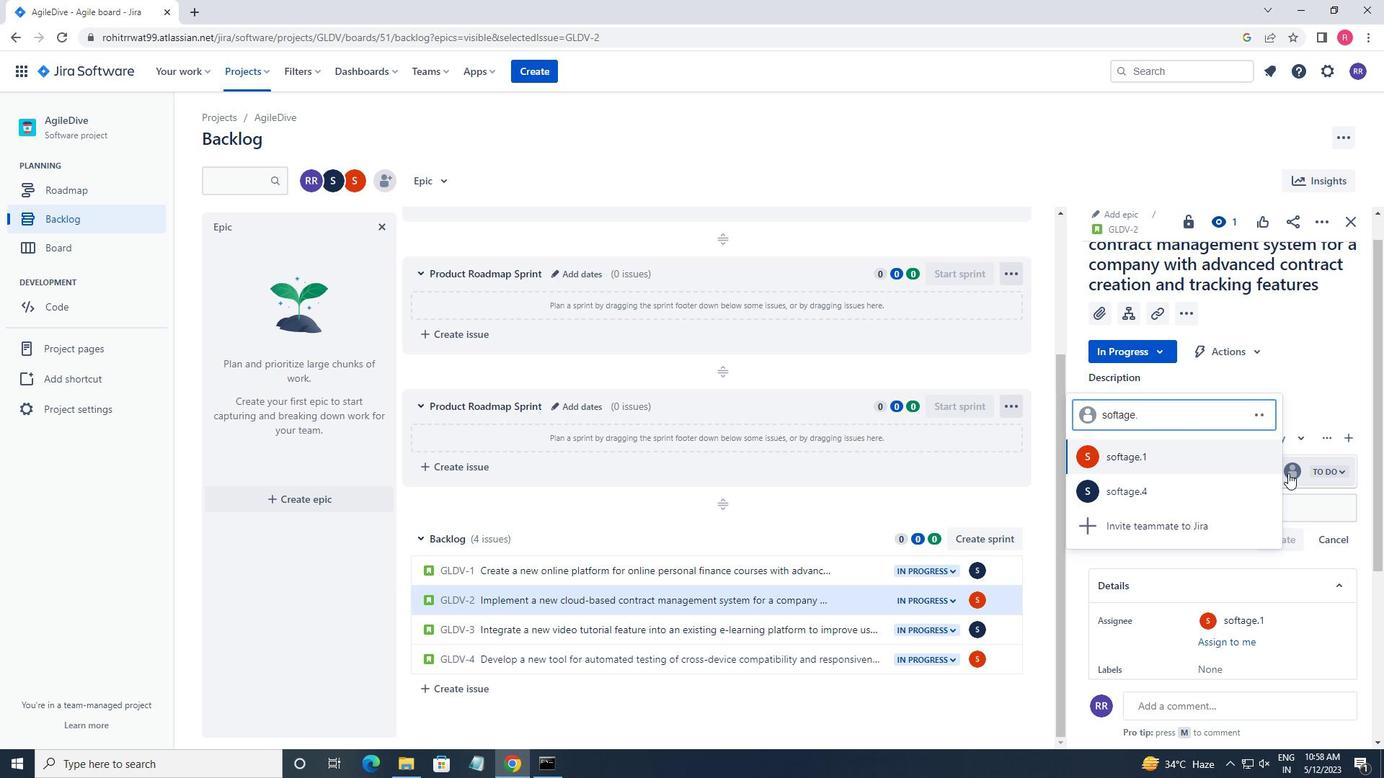 
Action: Mouse moved to (1152, 464)
Screenshot: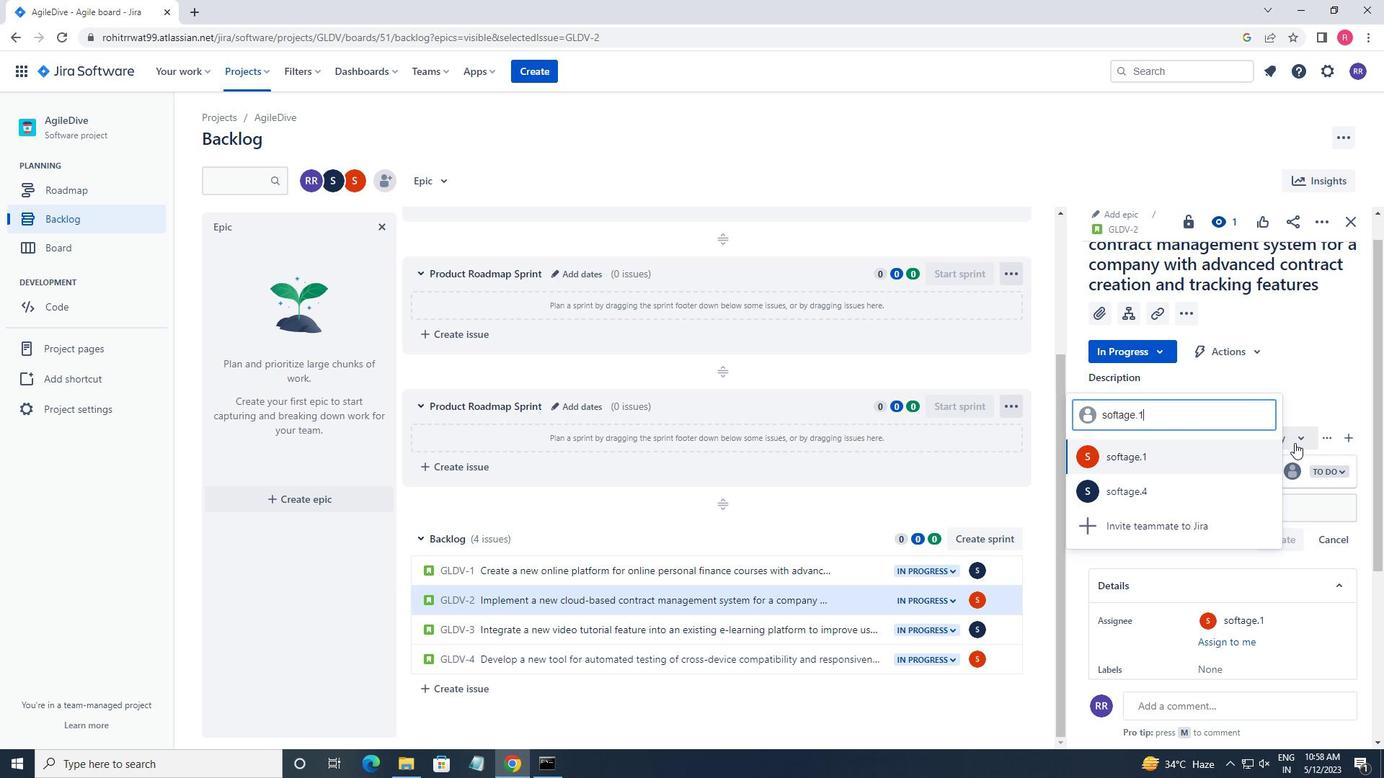 
Action: Mouse pressed left at (1152, 464)
Screenshot: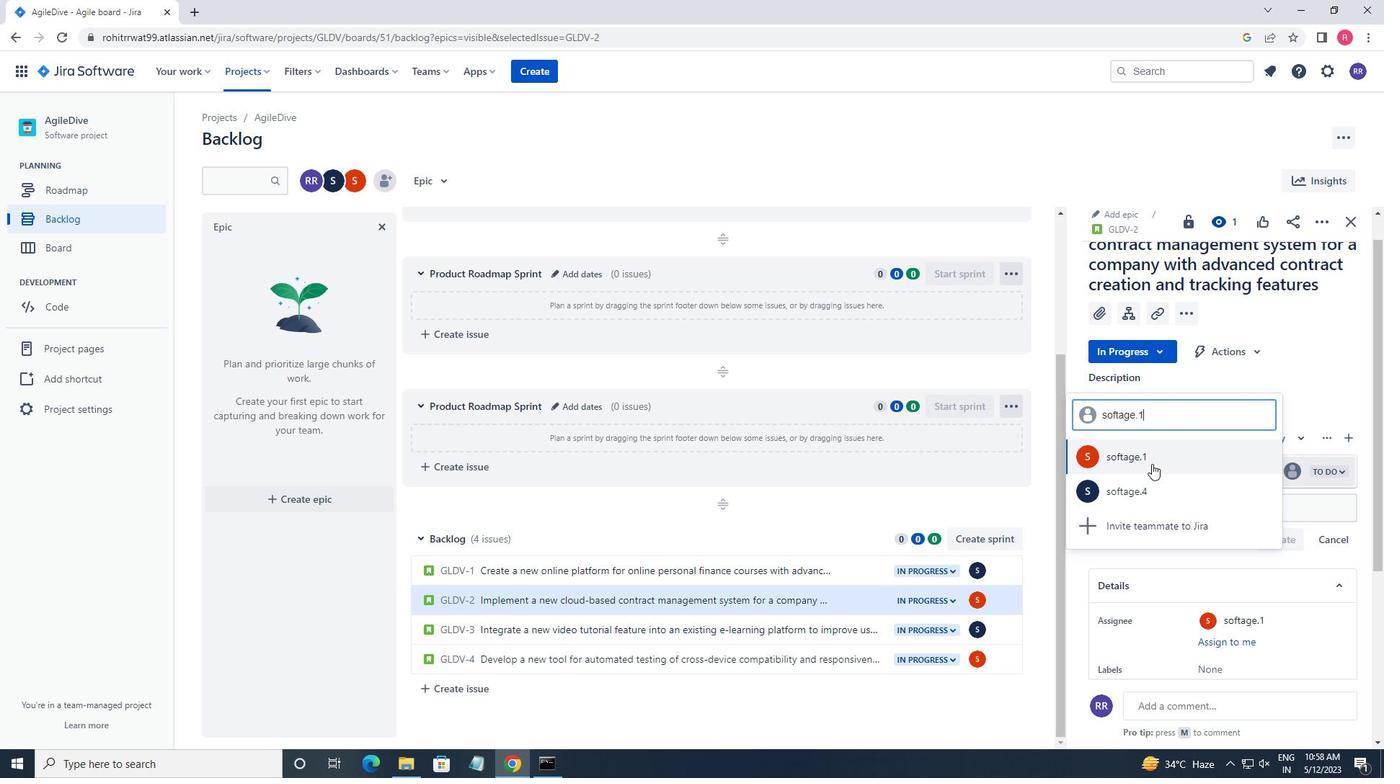 
